 Task: Check the average views per listing of den in the last 1 year.
Action: Mouse moved to (973, 213)
Screenshot: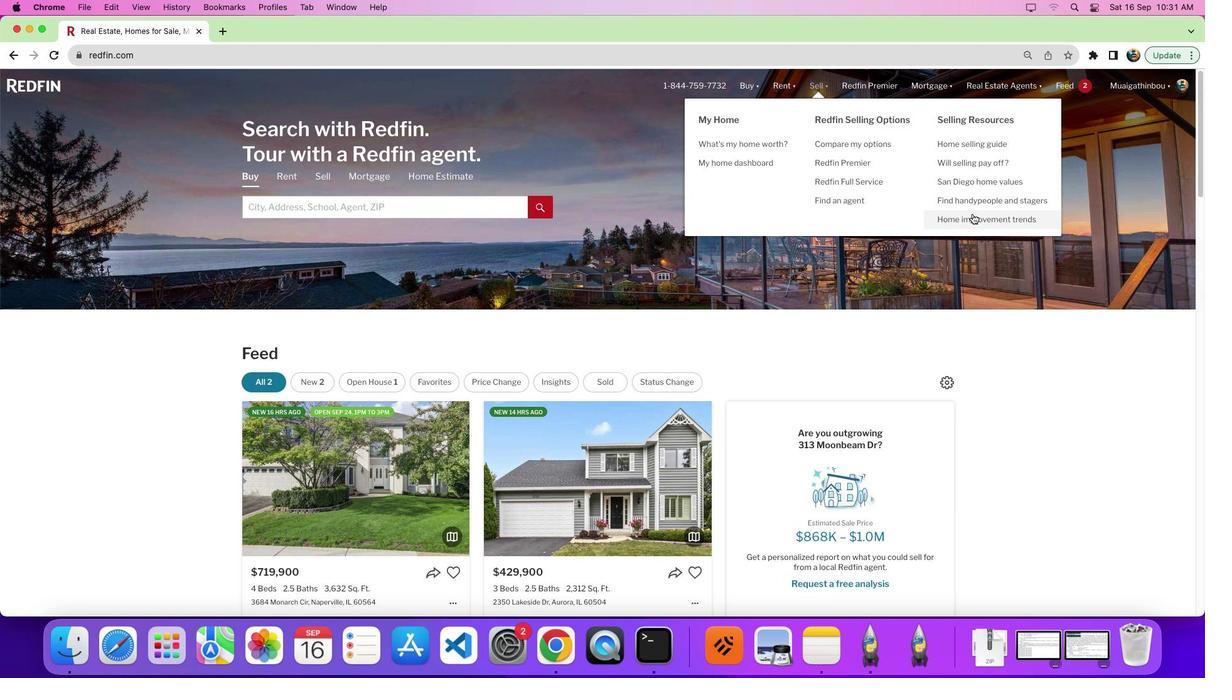 
Action: Mouse pressed left at (973, 213)
Screenshot: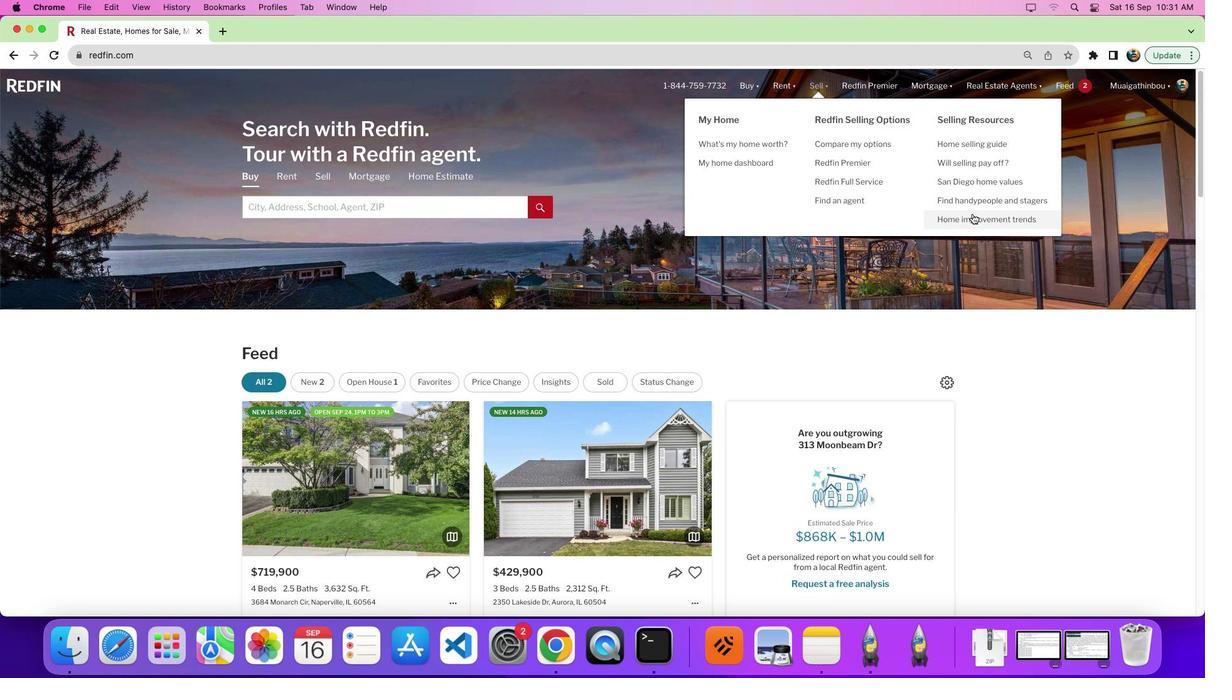 
Action: Mouse pressed left at (973, 213)
Screenshot: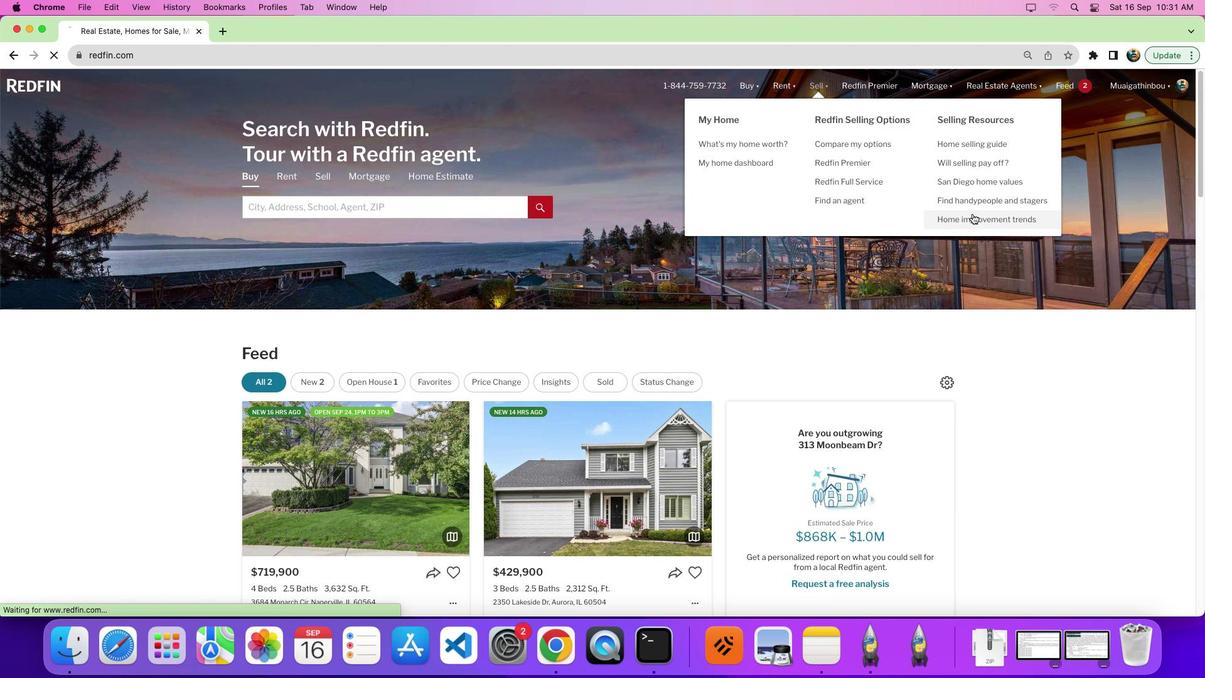 
Action: Mouse moved to (341, 234)
Screenshot: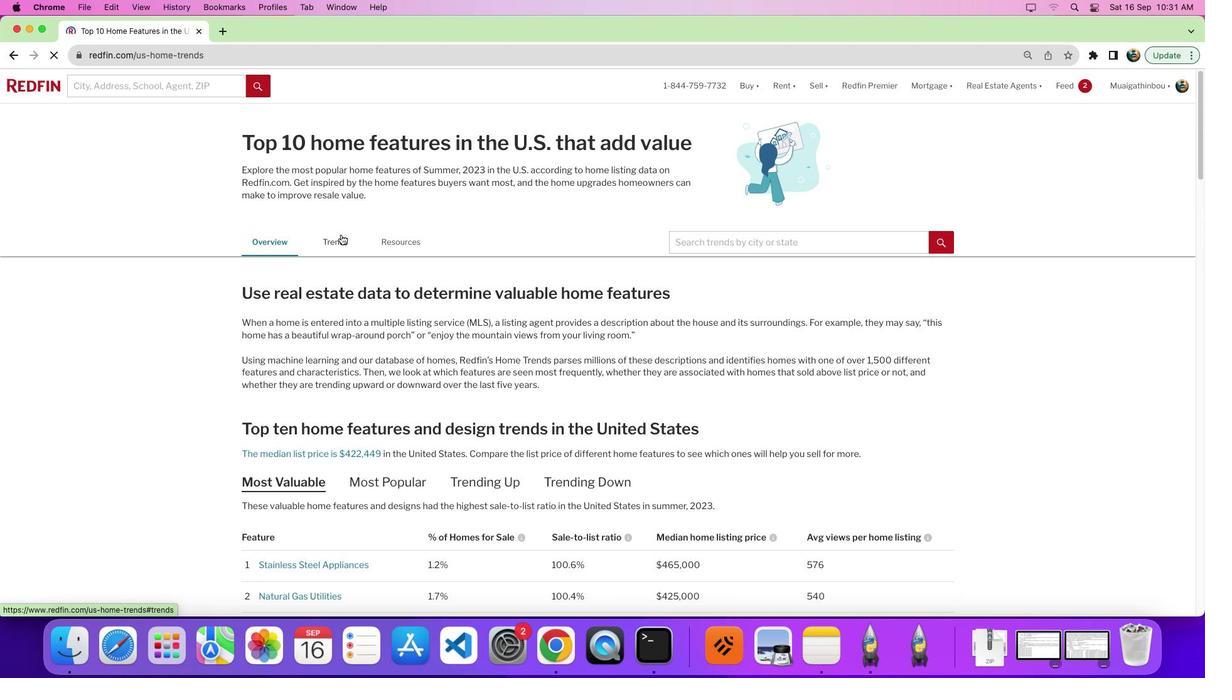 
Action: Mouse pressed left at (341, 234)
Screenshot: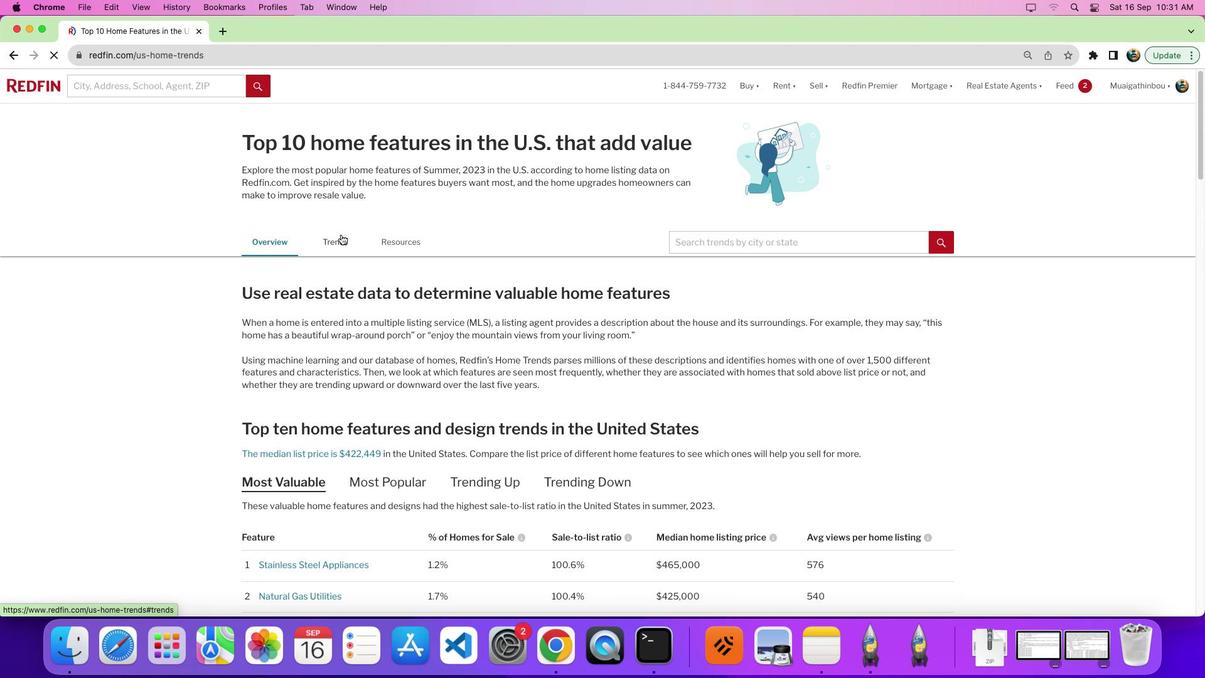 
Action: Mouse moved to (621, 297)
Screenshot: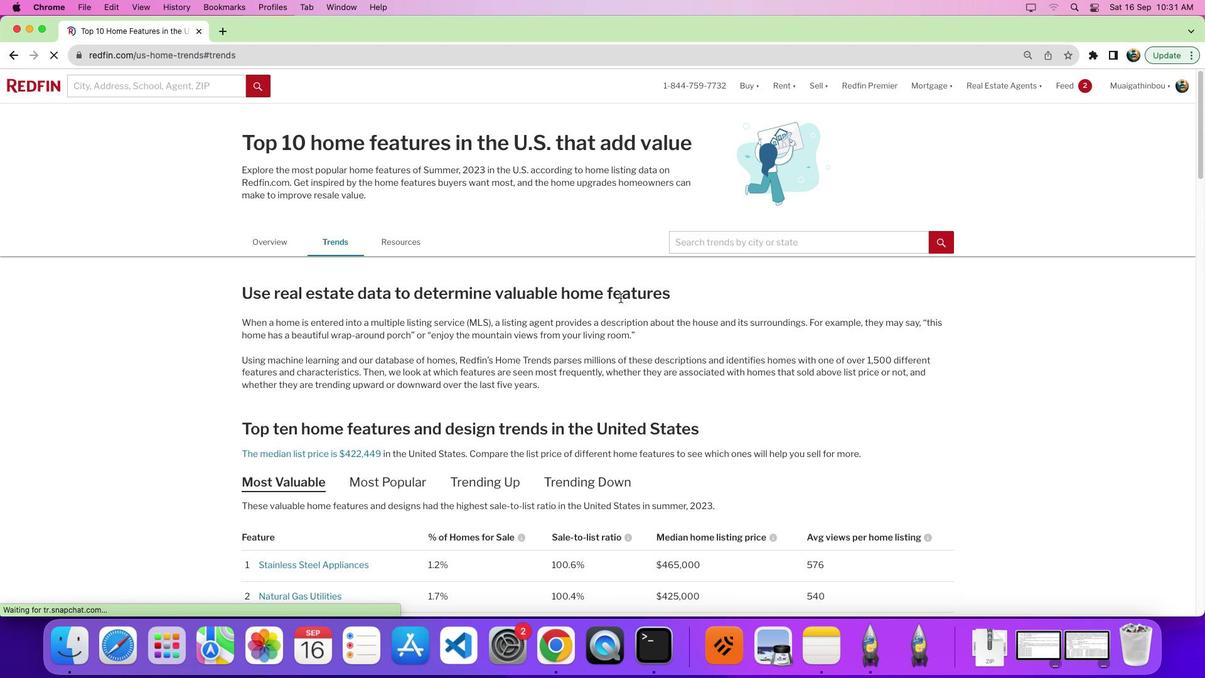 
Action: Mouse scrolled (621, 297) with delta (0, 0)
Screenshot: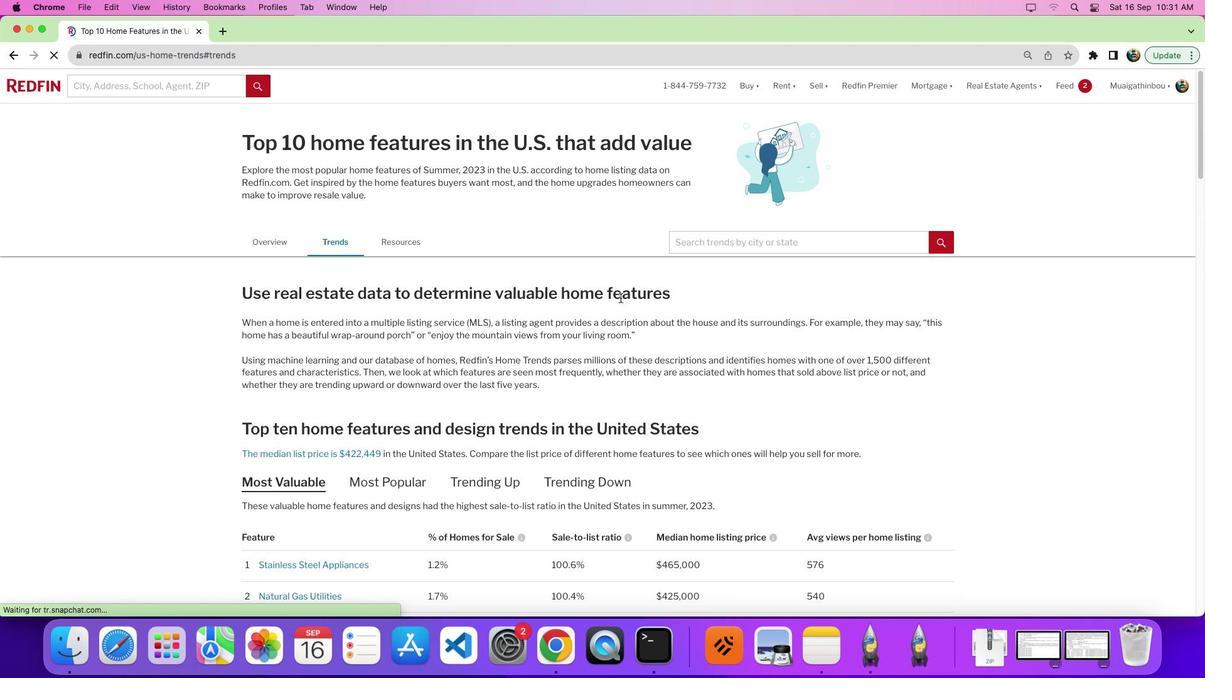
Action: Mouse scrolled (621, 297) with delta (0, 0)
Screenshot: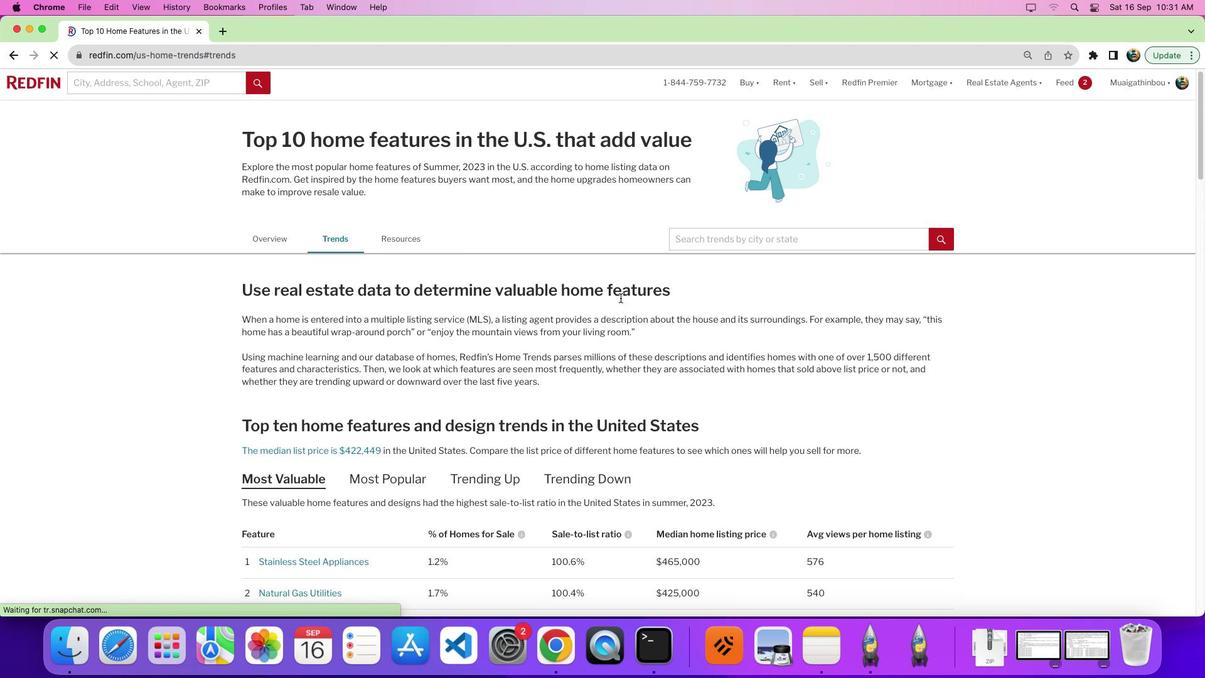 
Action: Mouse scrolled (621, 297) with delta (0, -2)
Screenshot: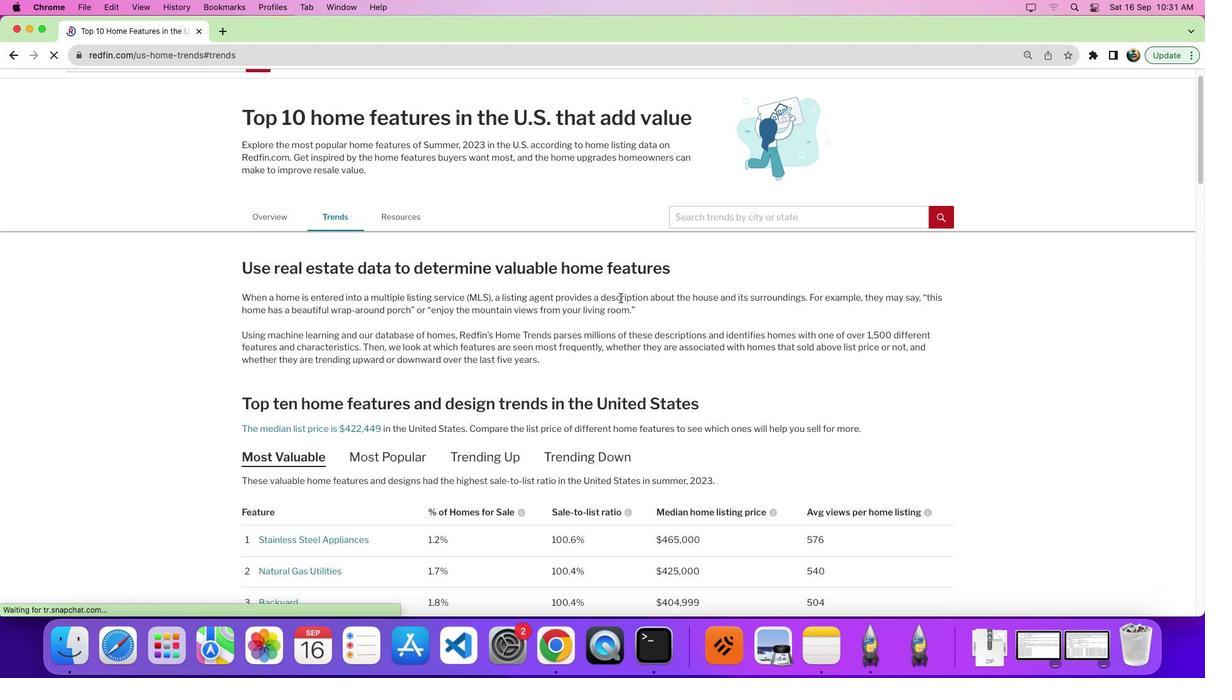 
Action: Mouse moved to (621, 298)
Screenshot: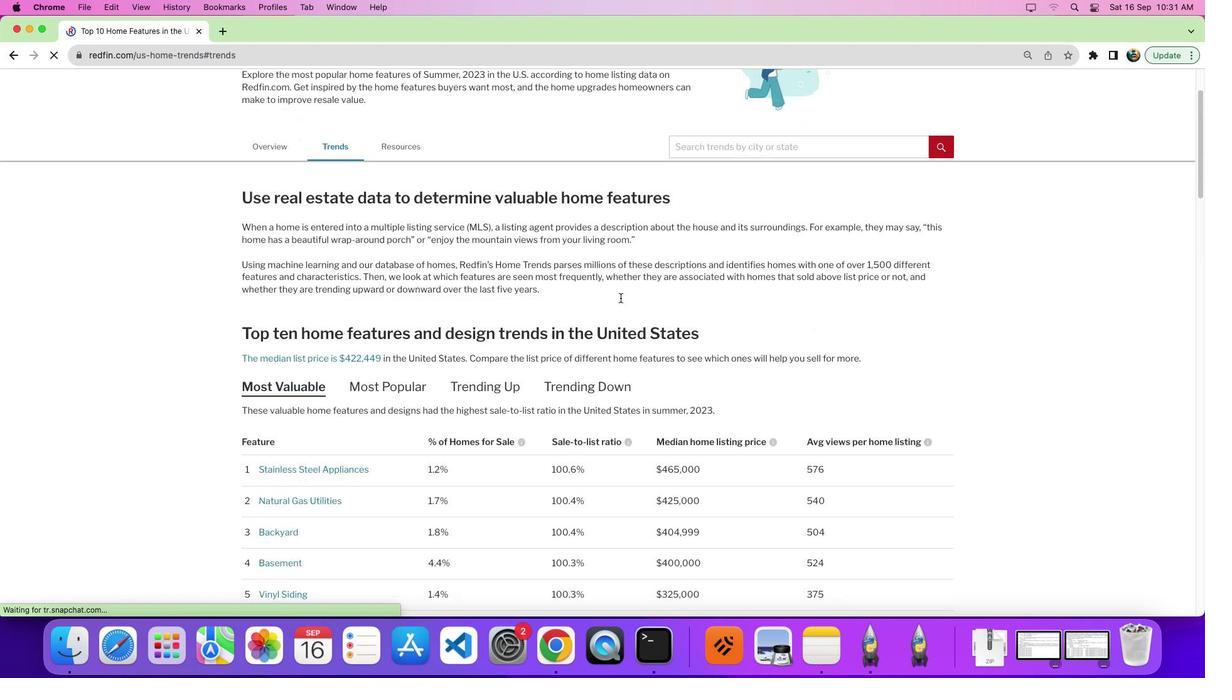 
Action: Mouse scrolled (621, 298) with delta (0, 0)
Screenshot: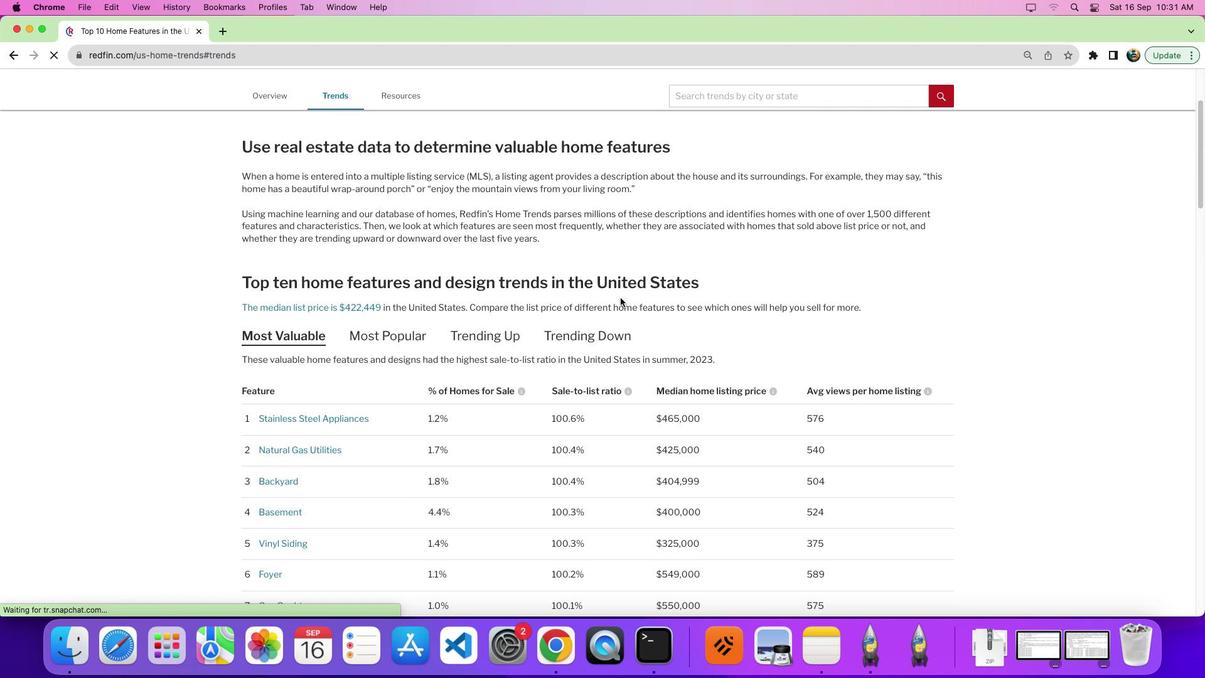 
Action: Mouse scrolled (621, 298) with delta (0, 0)
Screenshot: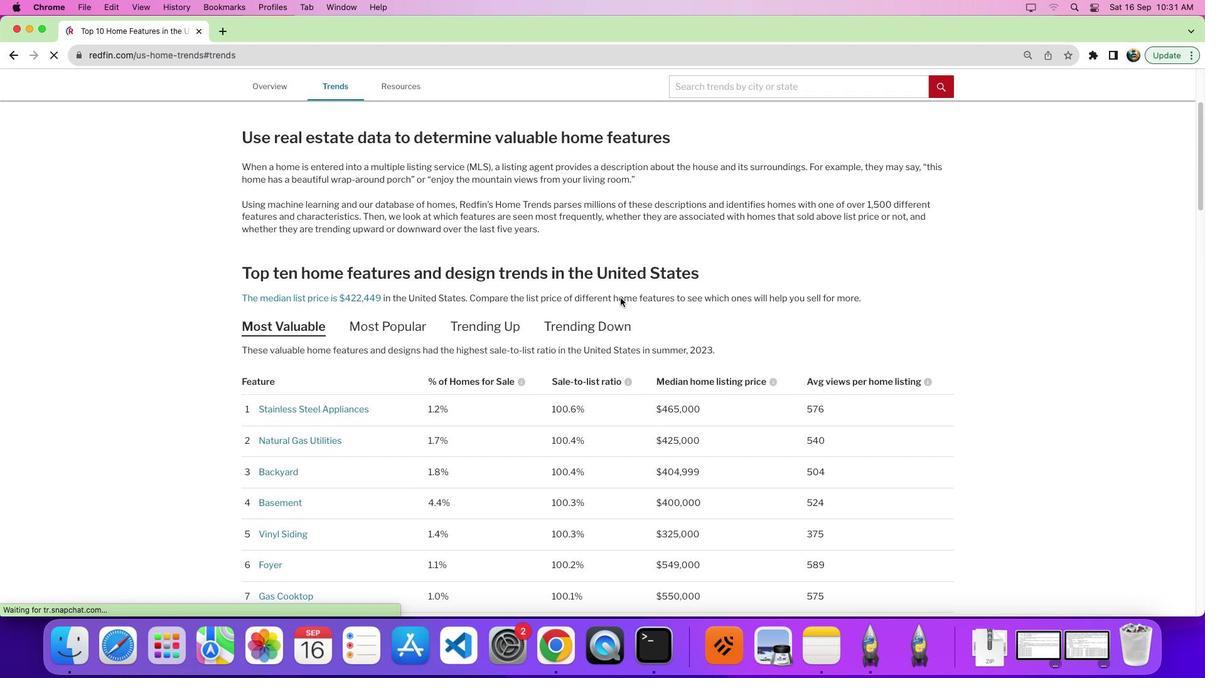 
Action: Mouse scrolled (621, 298) with delta (0, -4)
Screenshot: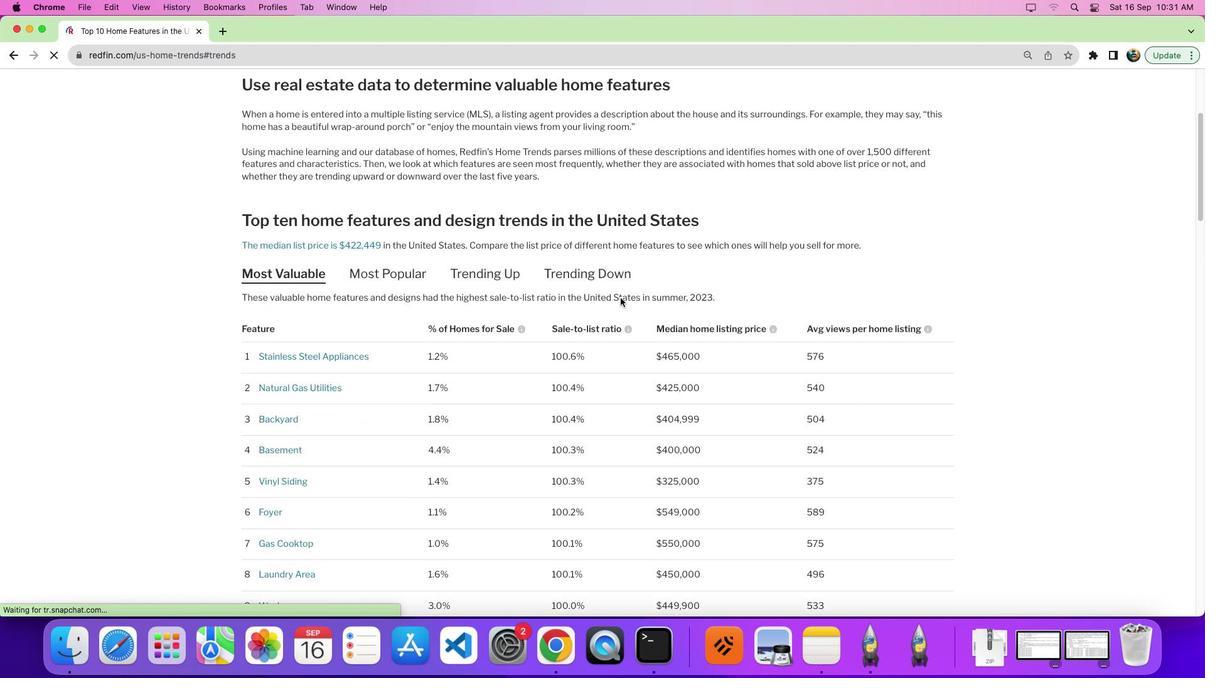 
Action: Mouse scrolled (621, 298) with delta (0, 0)
Screenshot: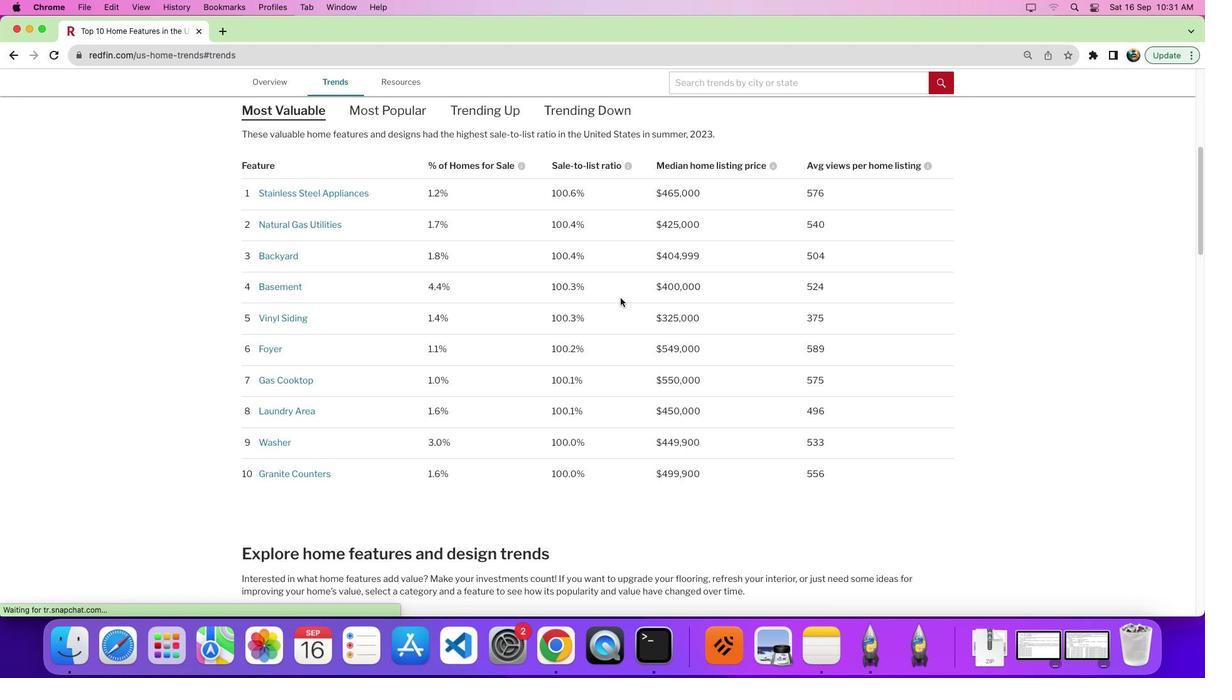 
Action: Mouse scrolled (621, 298) with delta (0, 0)
Screenshot: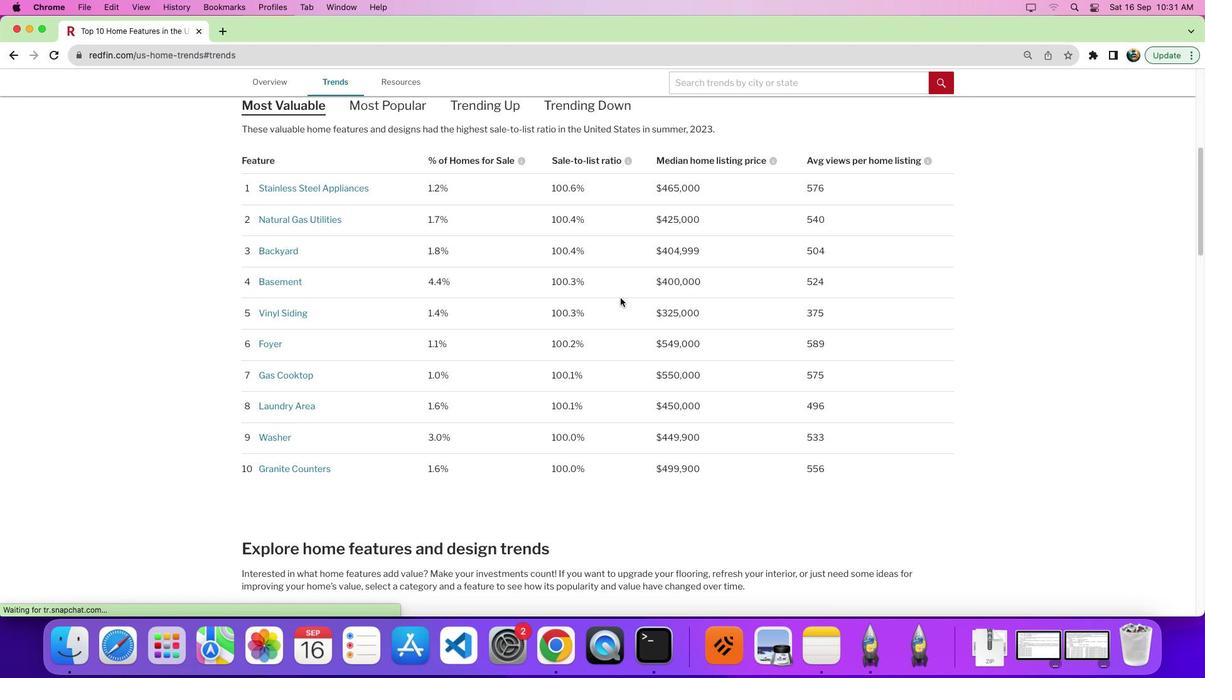 
Action: Mouse scrolled (621, 298) with delta (0, -1)
Screenshot: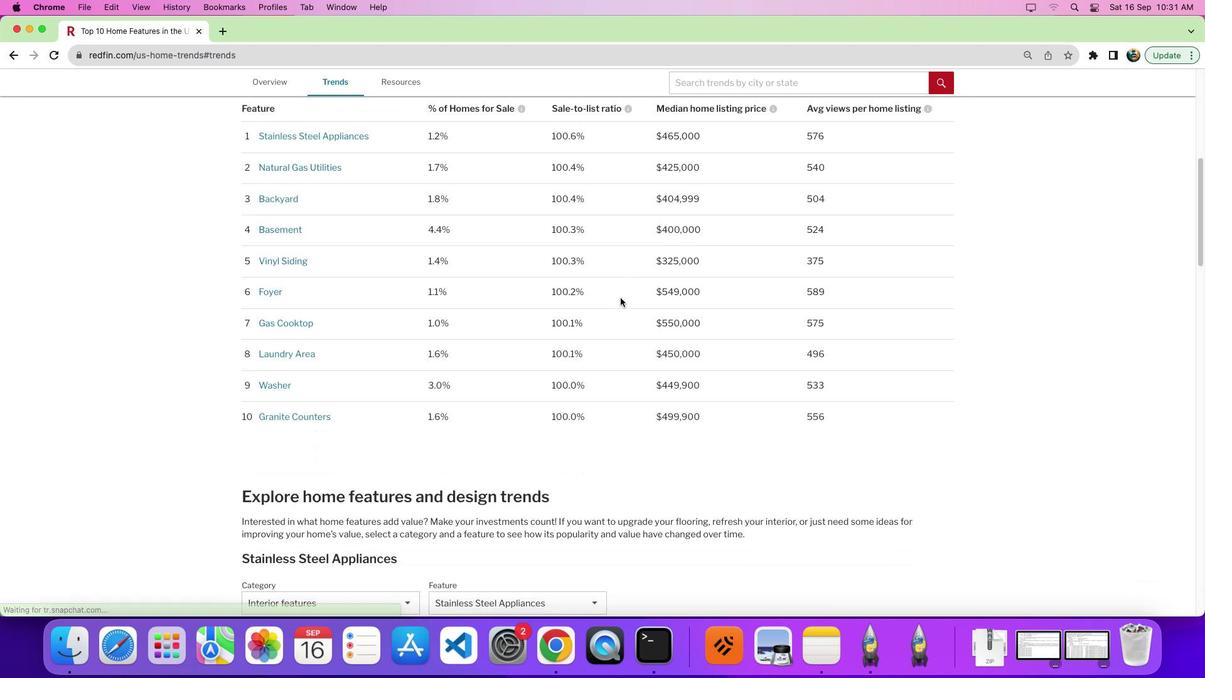 
Action: Mouse scrolled (621, 298) with delta (0, 0)
Screenshot: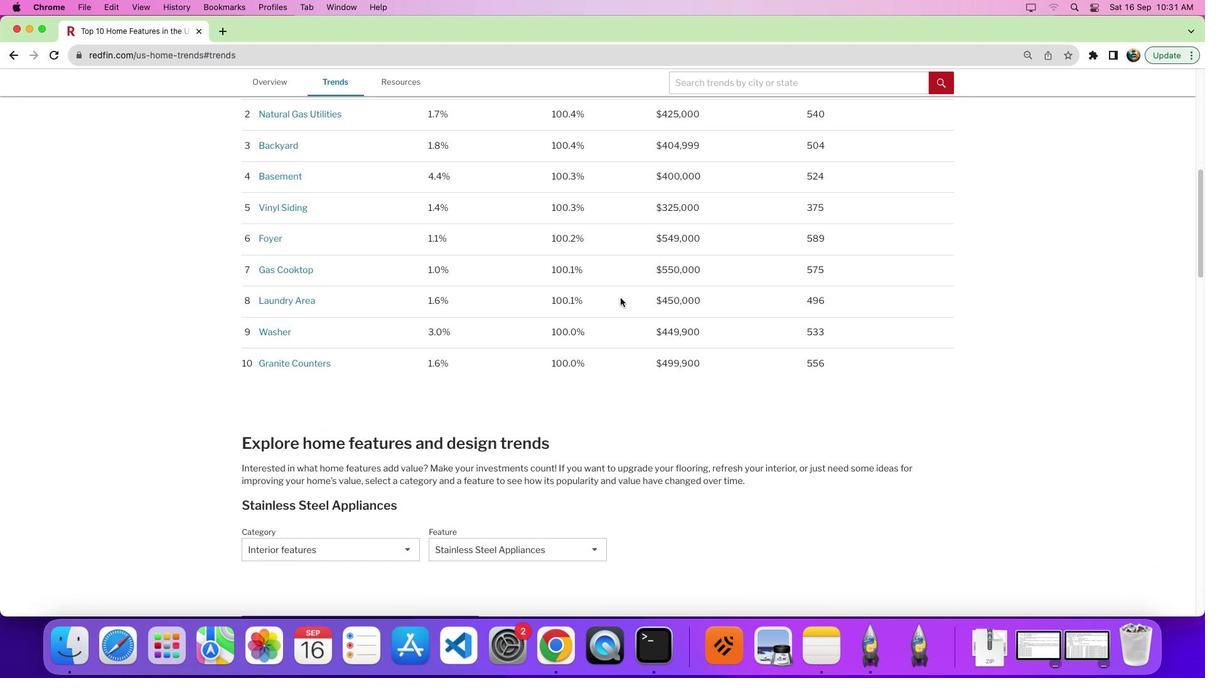 
Action: Mouse scrolled (621, 298) with delta (0, 0)
Screenshot: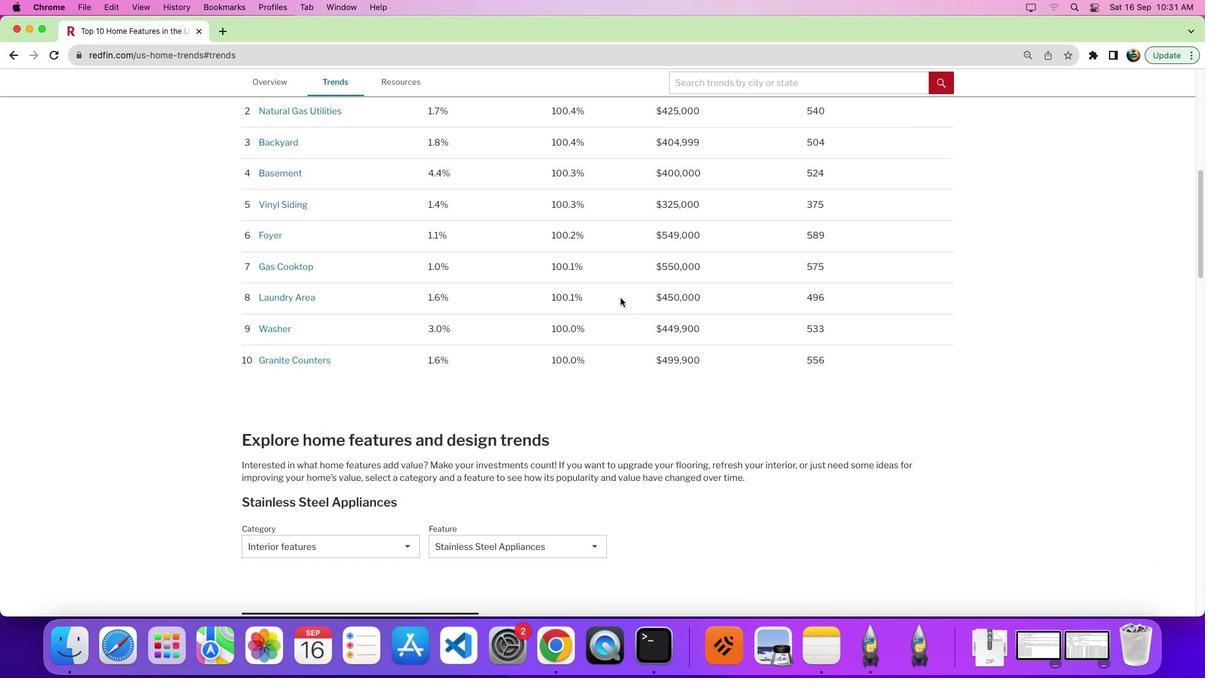 
Action: Mouse scrolled (621, 298) with delta (0, -2)
Screenshot: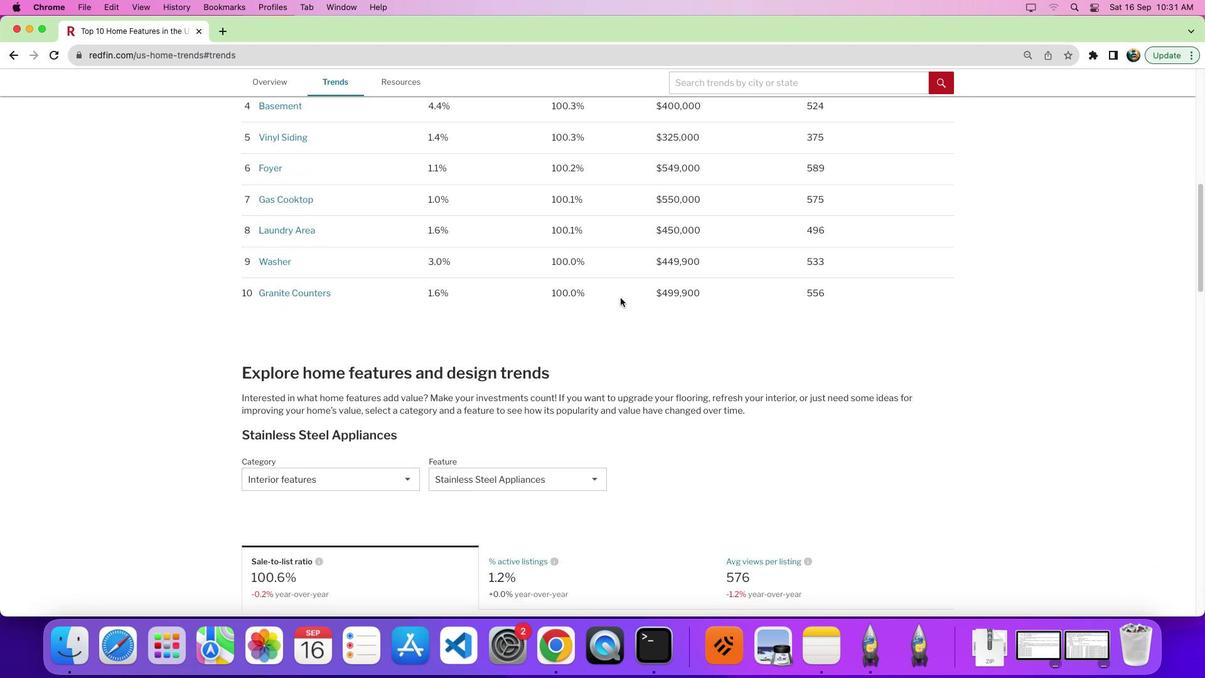 
Action: Mouse moved to (513, 394)
Screenshot: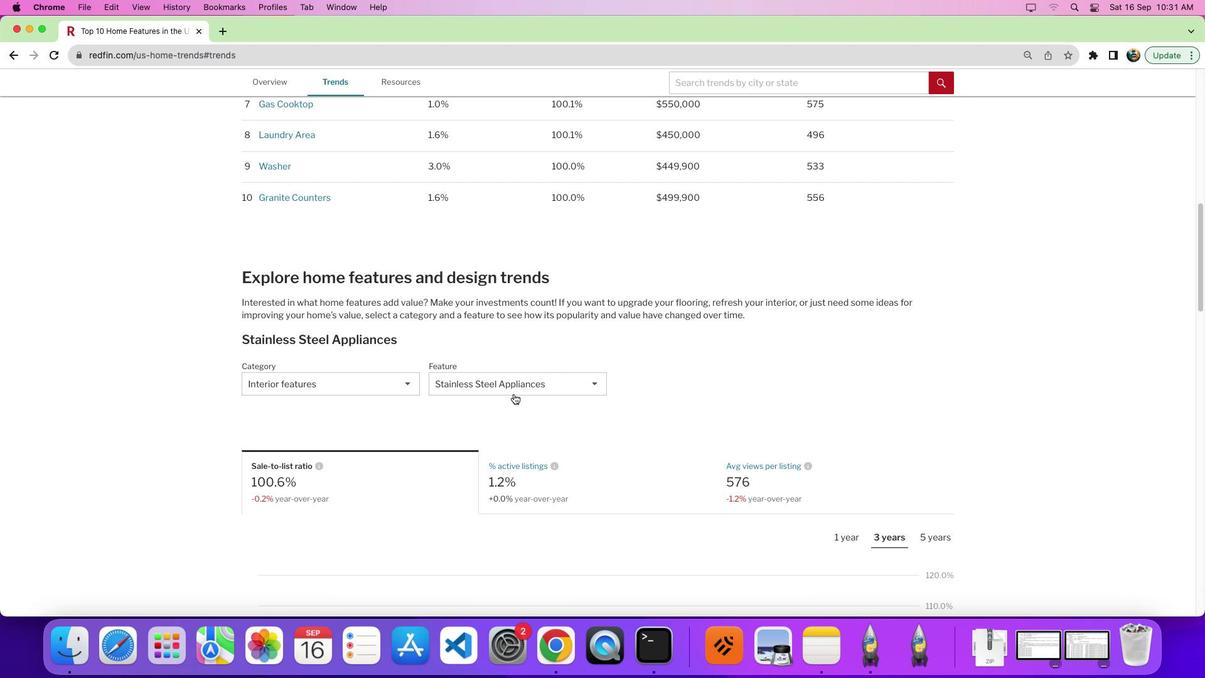 
Action: Mouse pressed left at (513, 394)
Screenshot: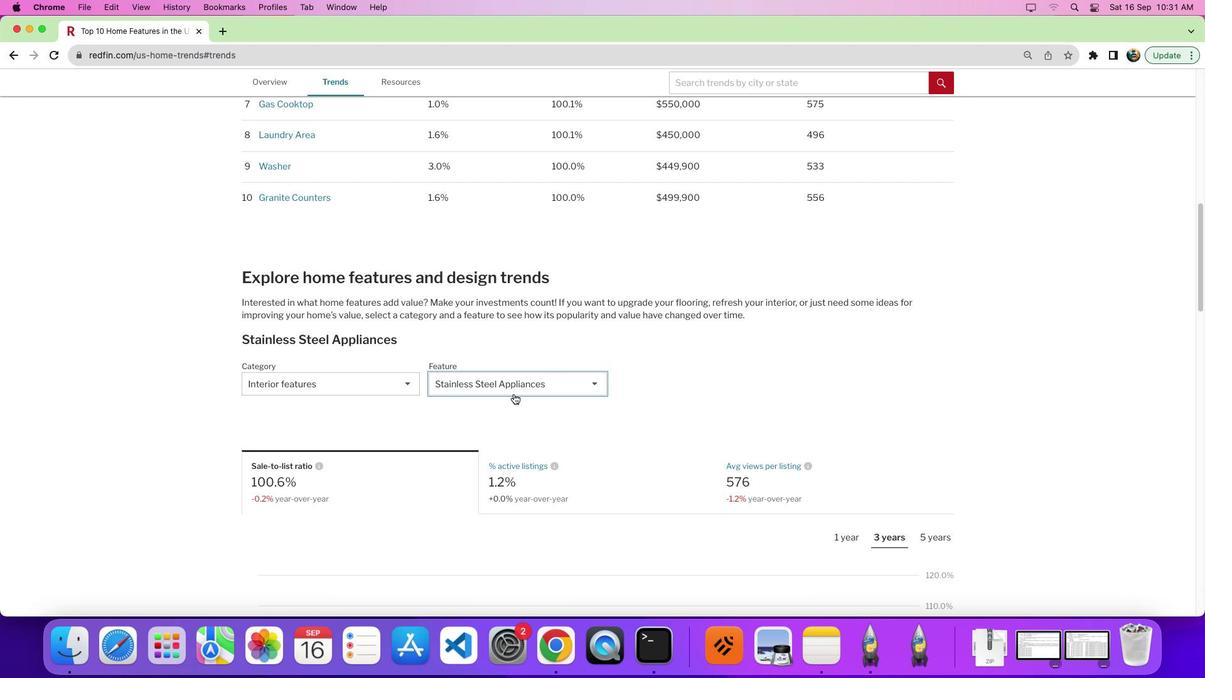 
Action: Mouse moved to (486, 482)
Screenshot: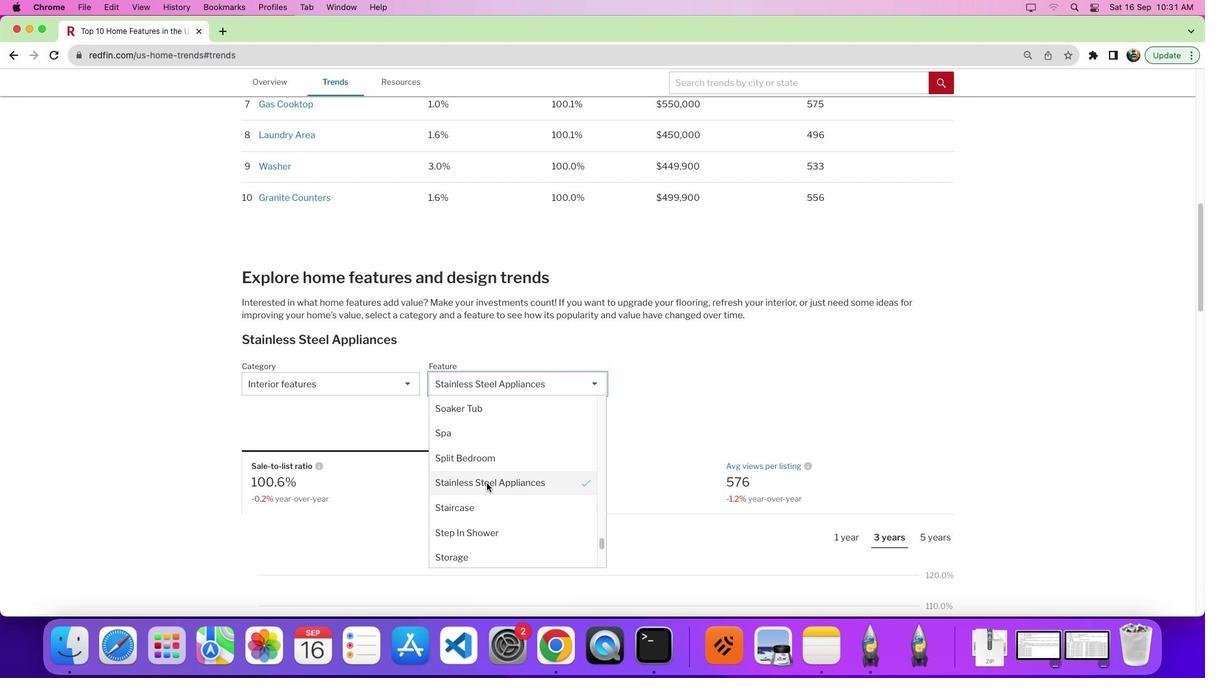 
Action: Mouse scrolled (486, 482) with delta (0, 0)
Screenshot: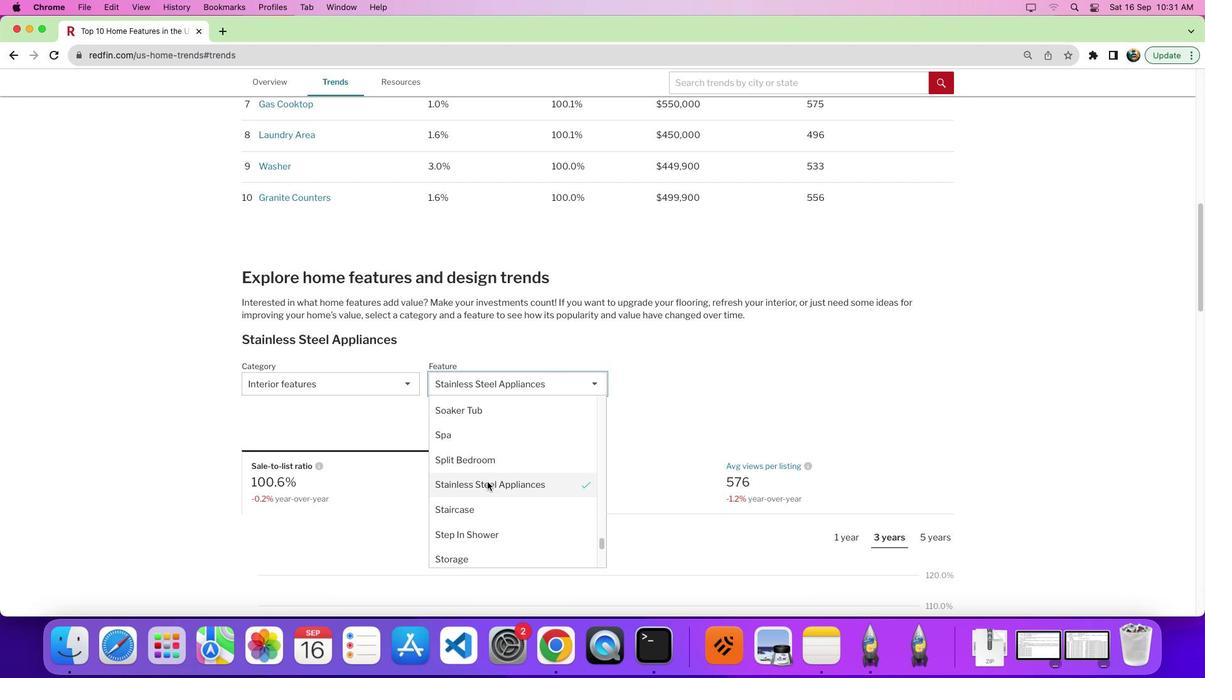 
Action: Mouse scrolled (486, 482) with delta (0, 0)
Screenshot: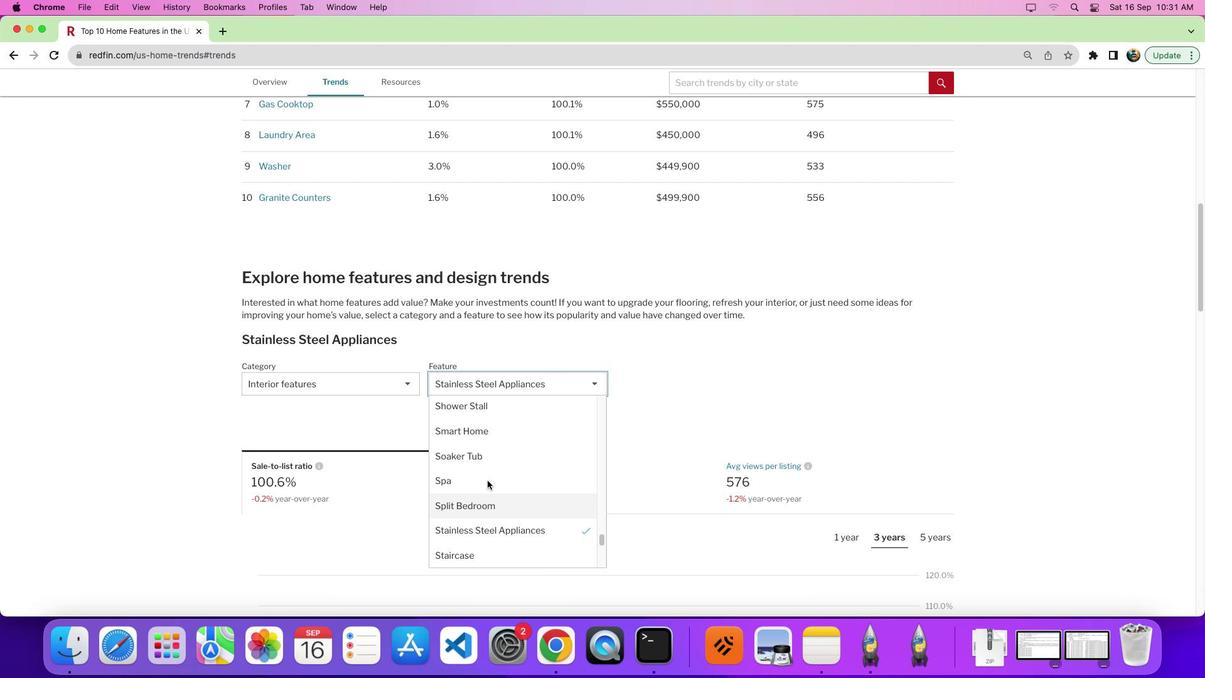 
Action: Mouse moved to (487, 482)
Screenshot: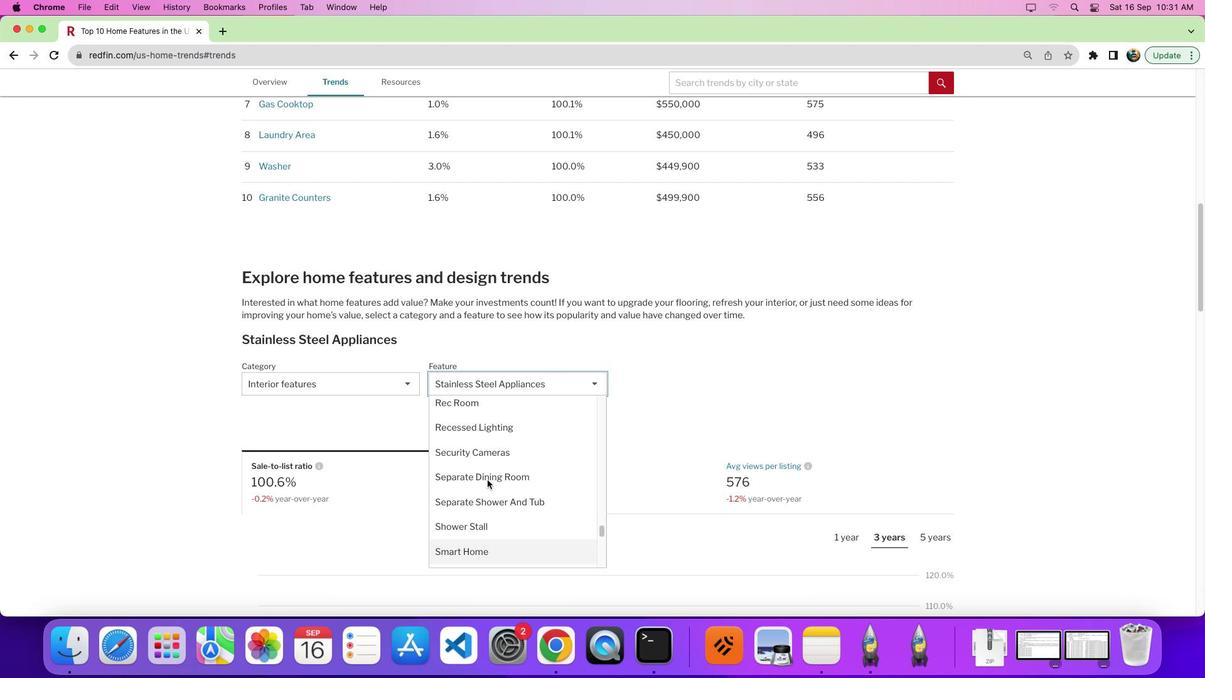 
Action: Mouse scrolled (487, 482) with delta (0, 5)
Screenshot: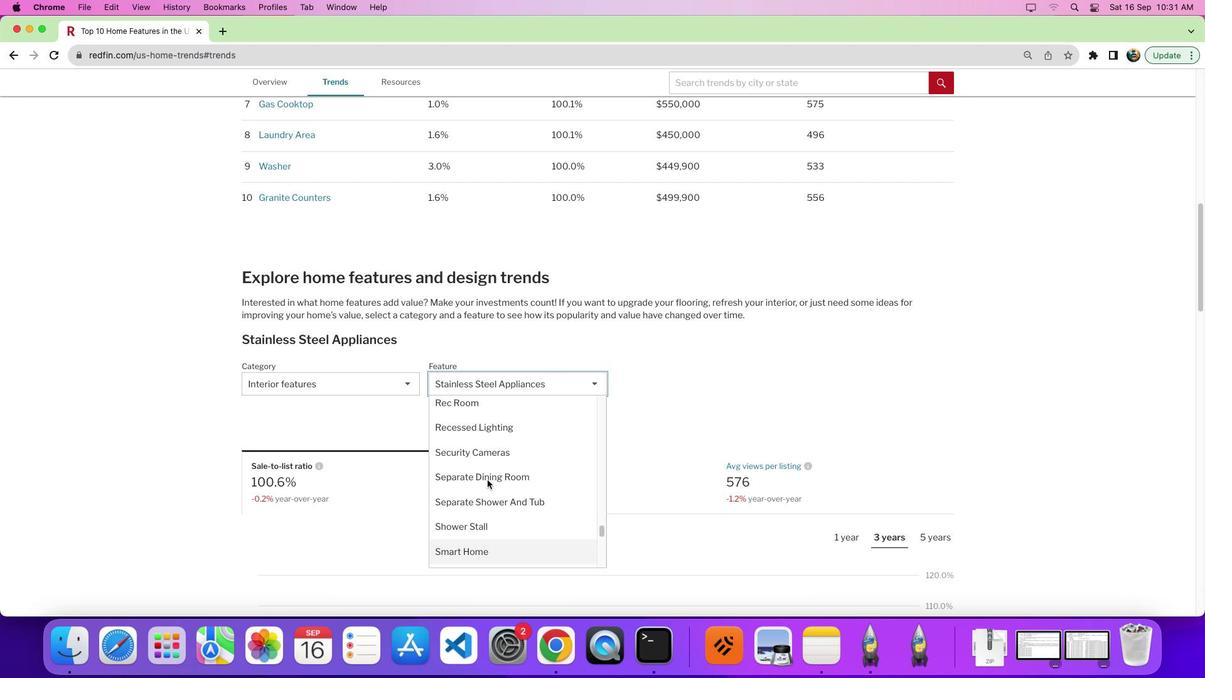 
Action: Mouse moved to (487, 480)
Screenshot: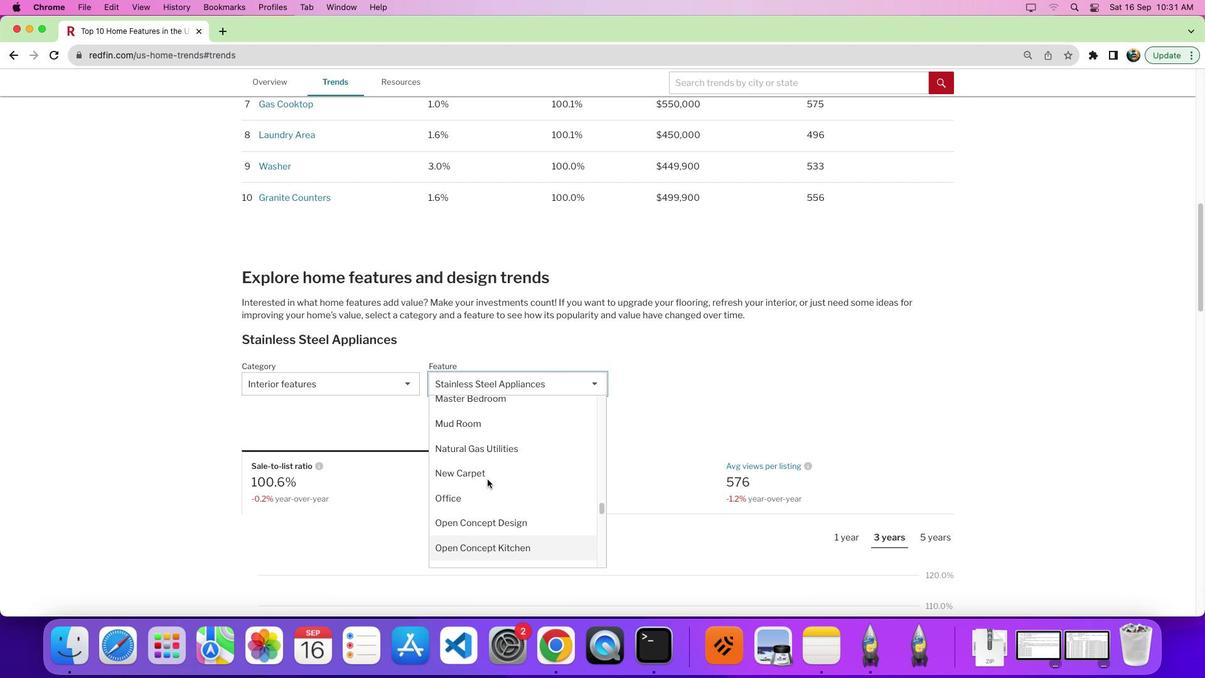 
Action: Mouse scrolled (487, 480) with delta (0, 6)
Screenshot: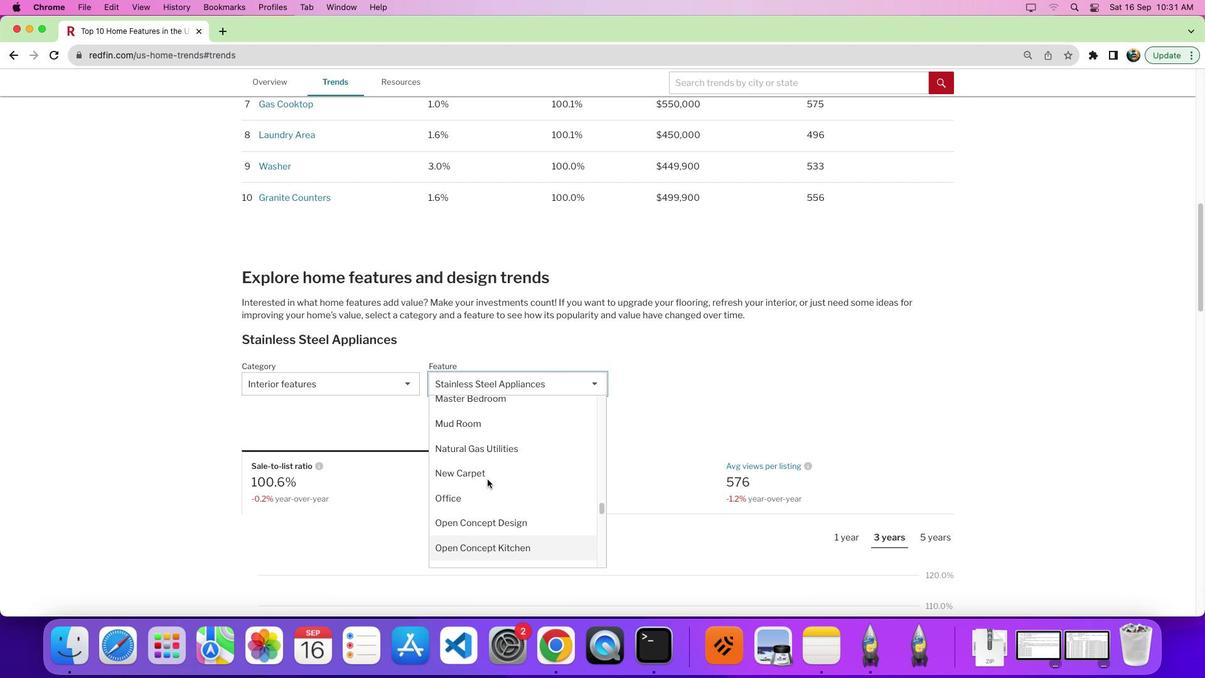 
Action: Mouse moved to (487, 479)
Screenshot: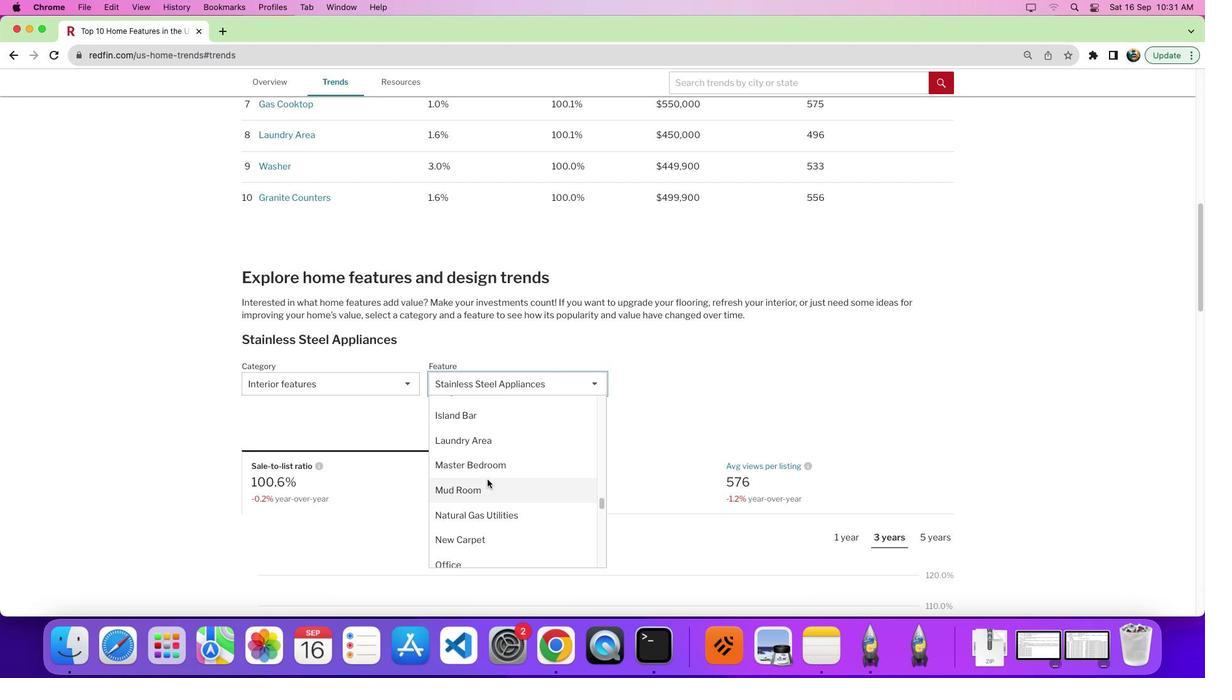 
Action: Mouse scrolled (487, 479) with delta (0, 0)
Screenshot: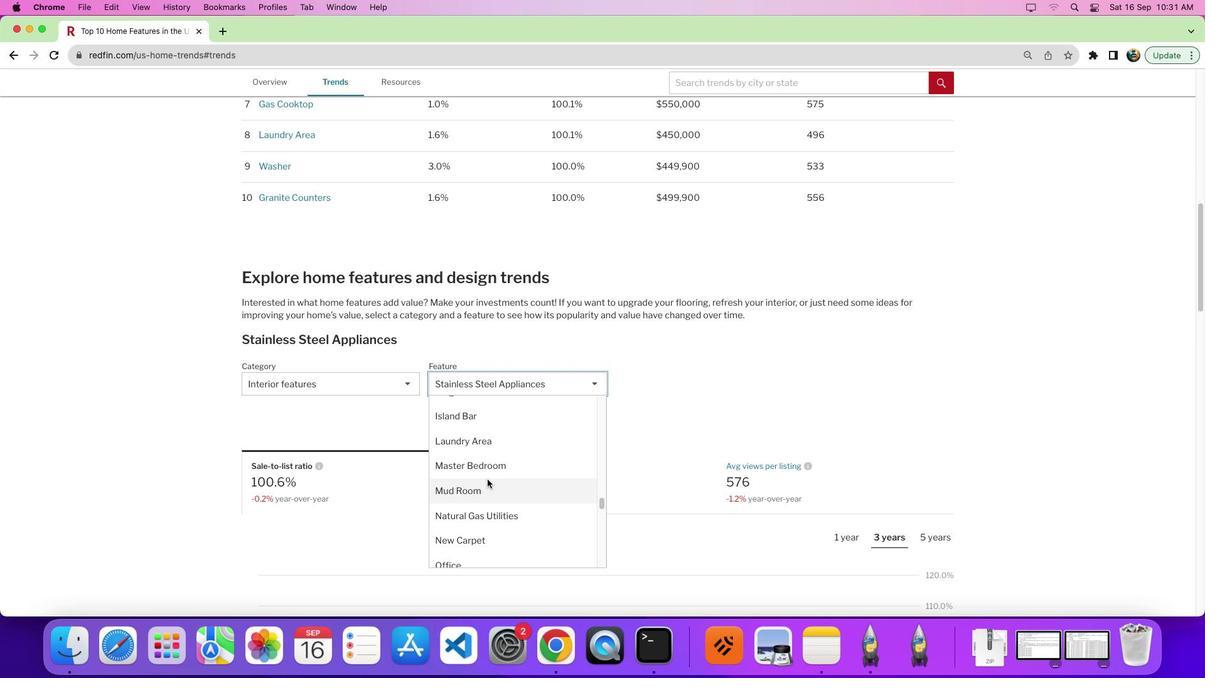 
Action: Mouse scrolled (487, 479) with delta (0, 0)
Screenshot: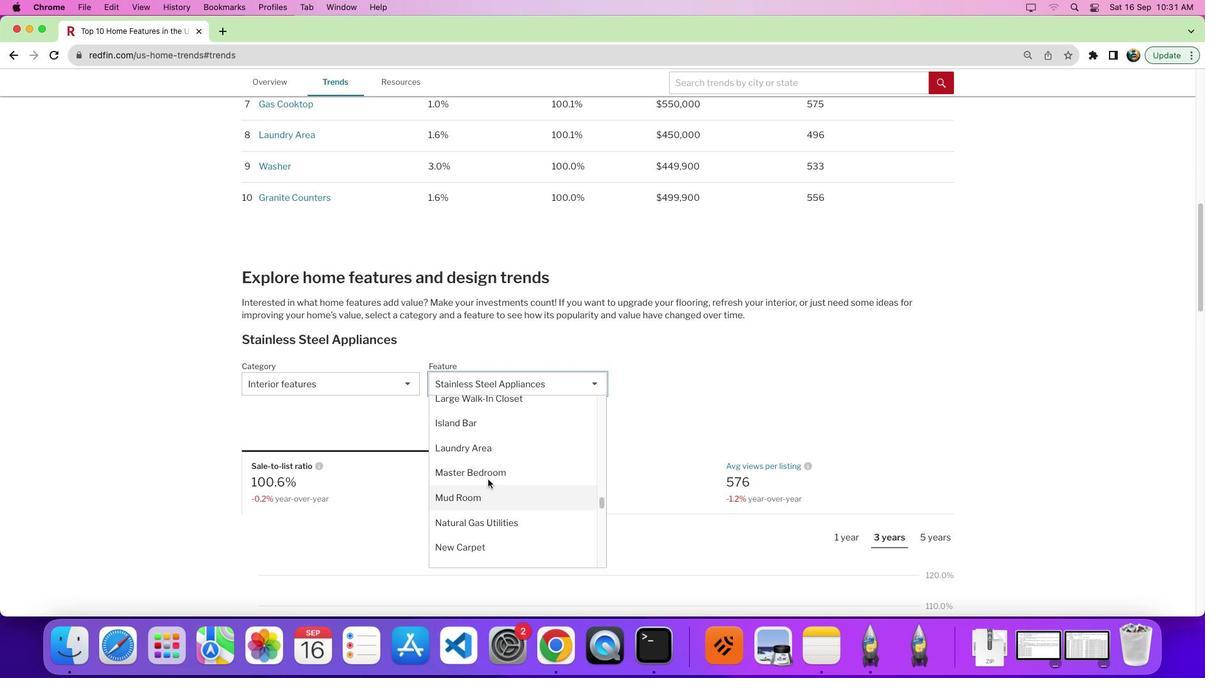 
Action: Mouse moved to (488, 478)
Screenshot: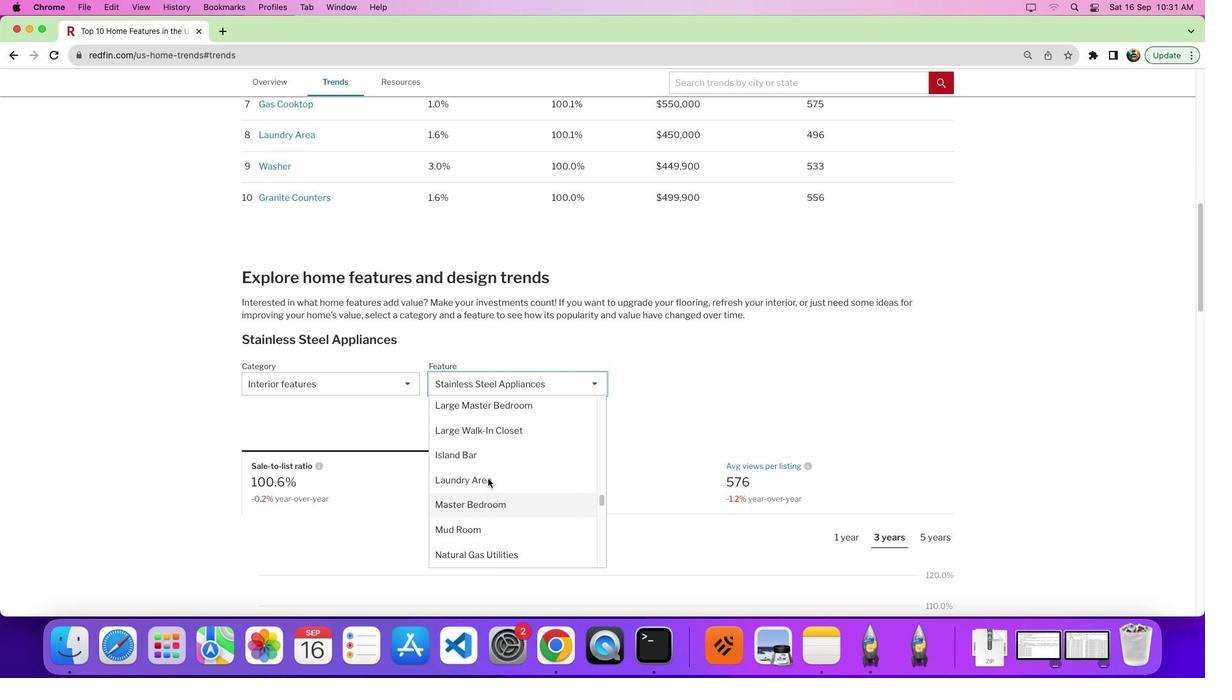 
Action: Mouse scrolled (488, 478) with delta (0, 0)
Screenshot: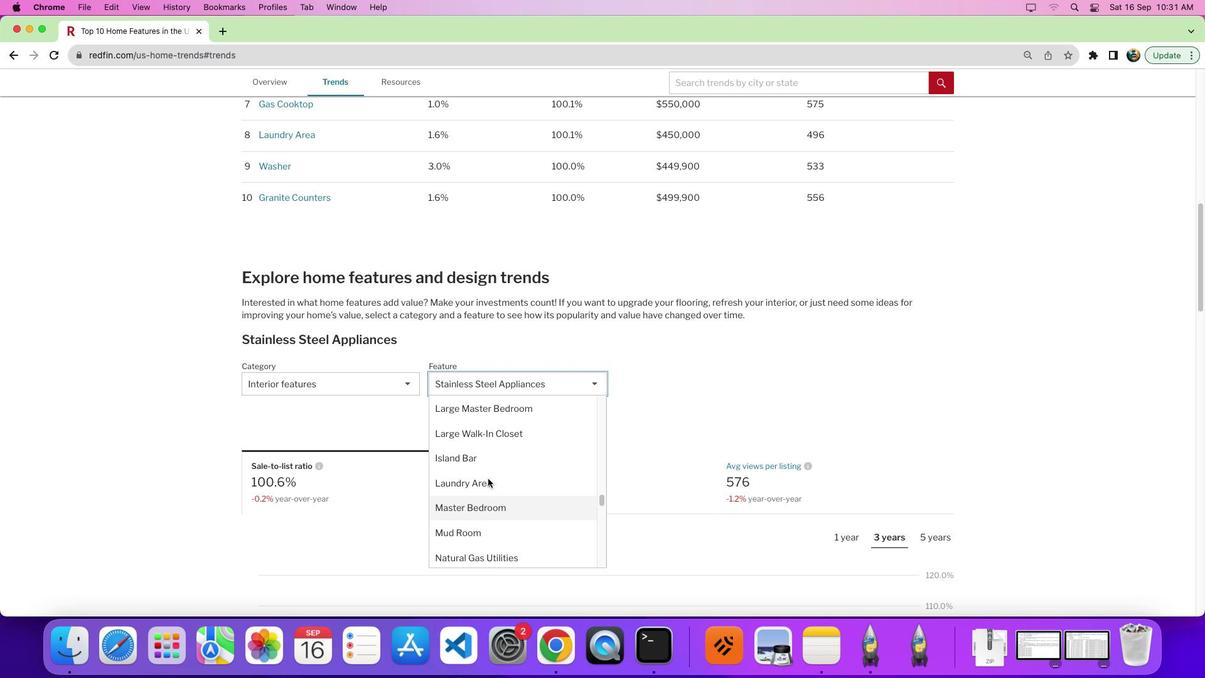 
Action: Mouse scrolled (488, 478) with delta (0, 0)
Screenshot: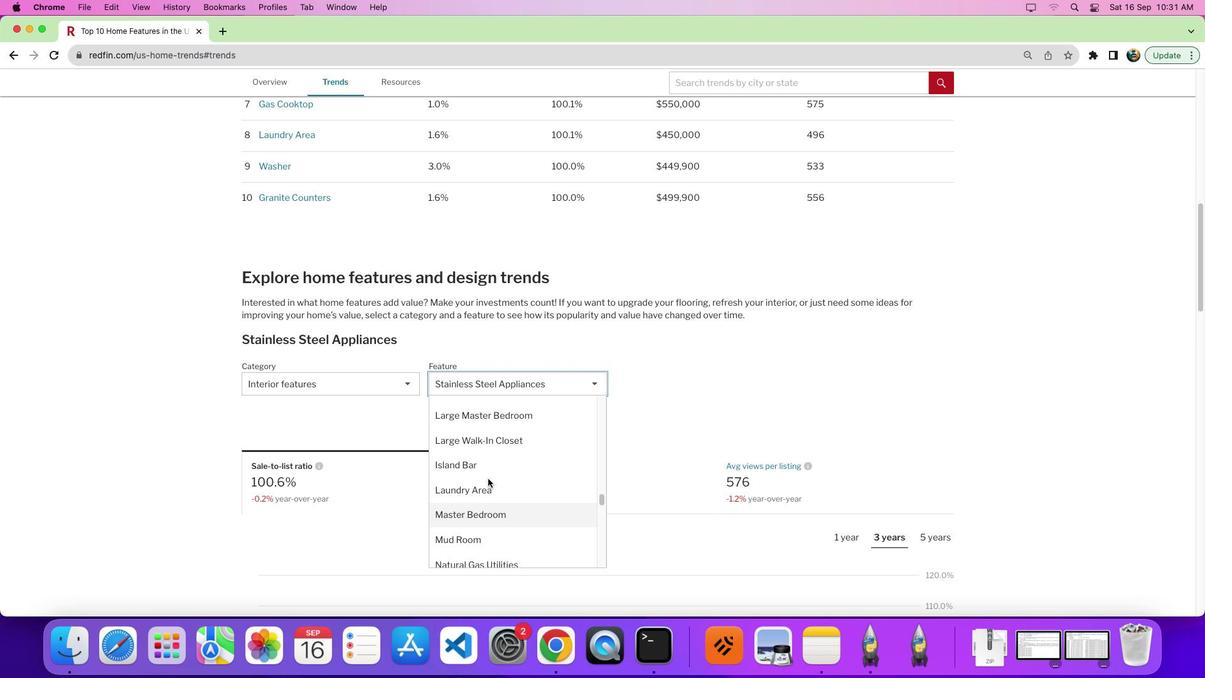 
Action: Mouse moved to (488, 478)
Screenshot: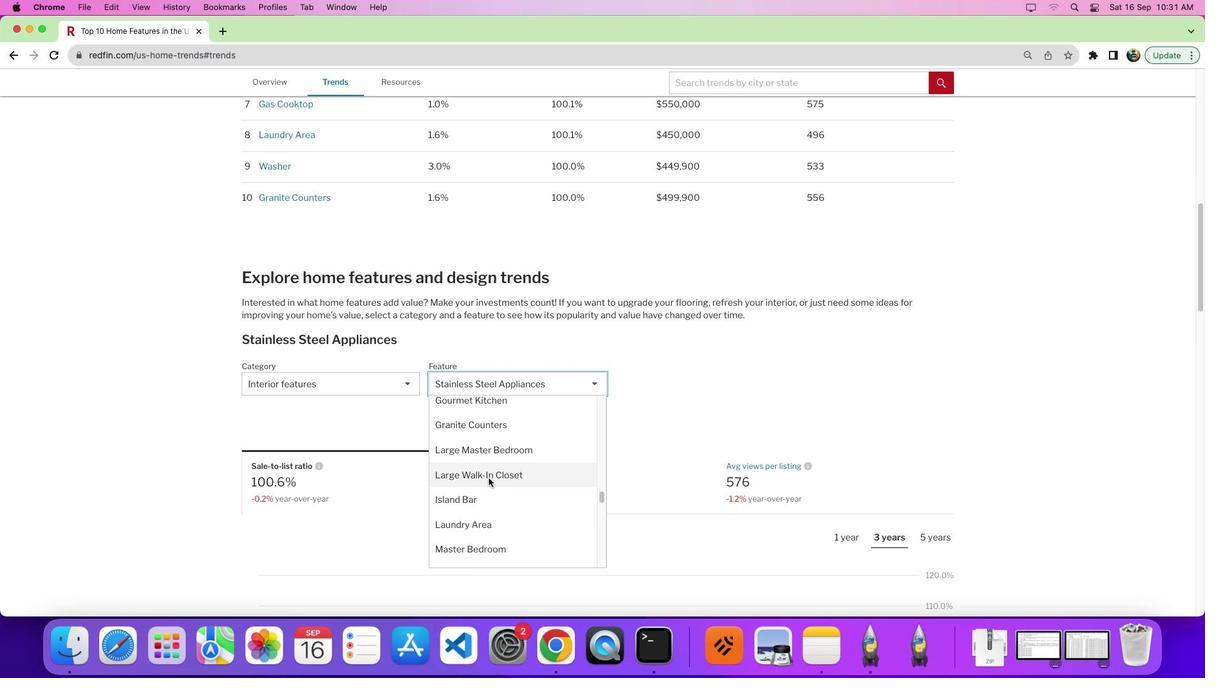 
Action: Mouse scrolled (488, 478) with delta (0, 0)
Screenshot: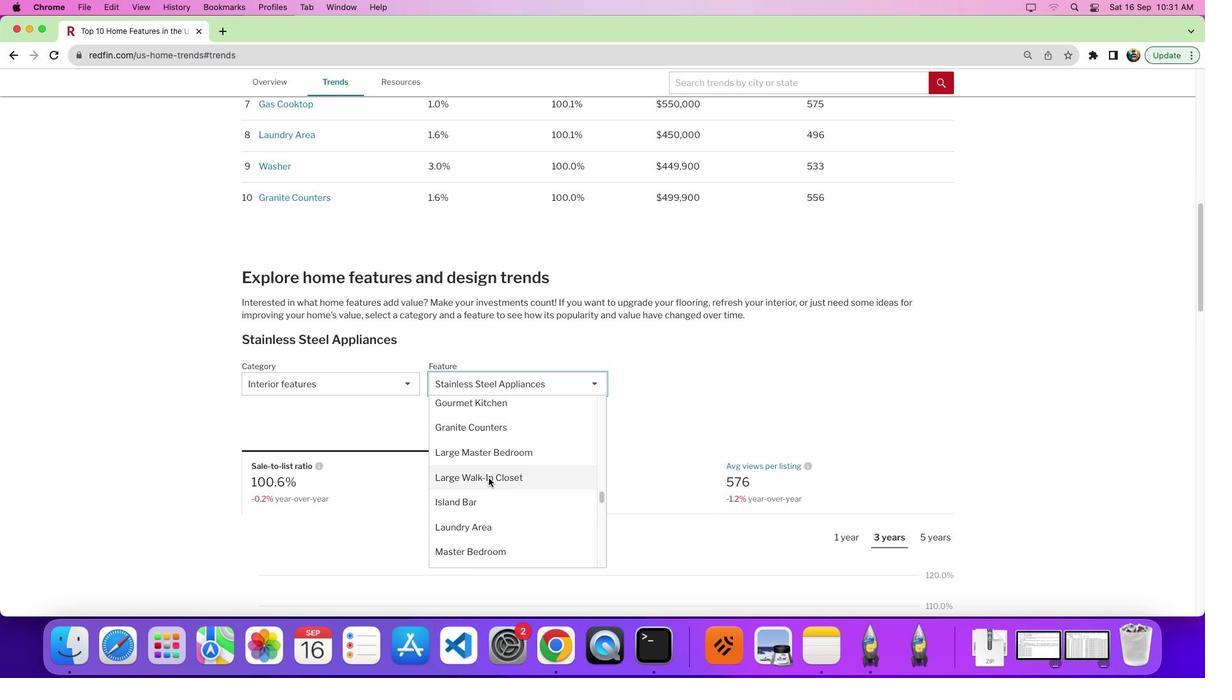 
Action: Mouse scrolled (488, 478) with delta (0, 0)
Screenshot: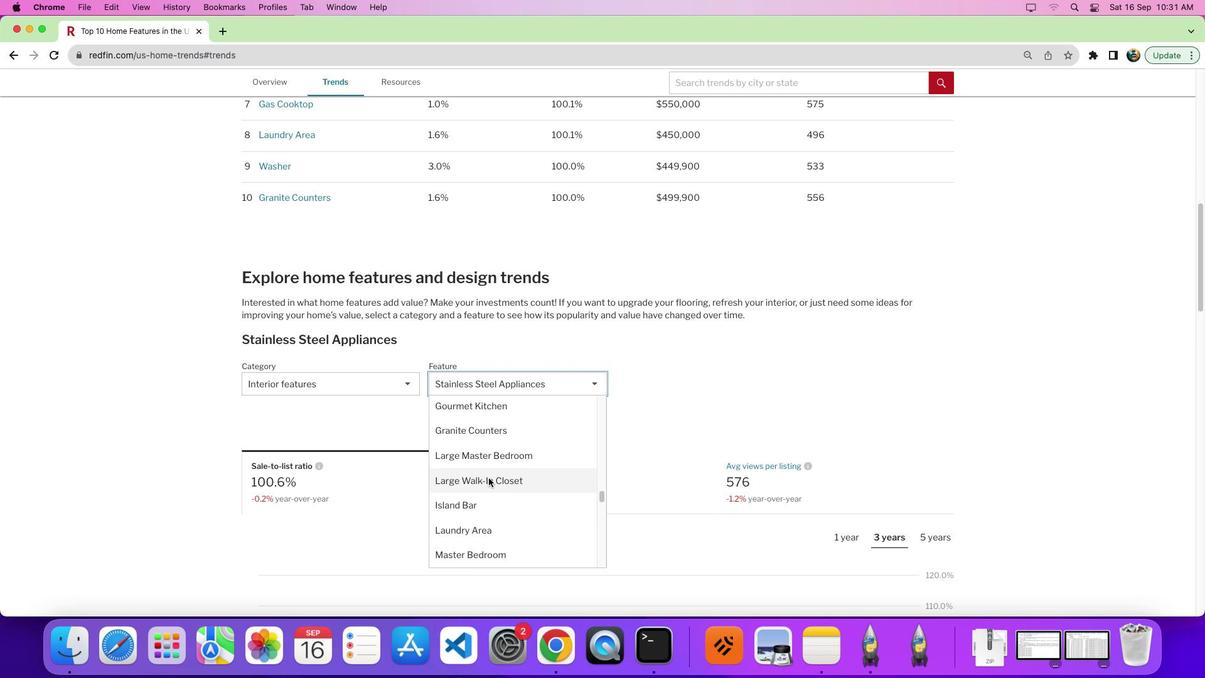 
Action: Mouse scrolled (488, 478) with delta (0, 0)
Screenshot: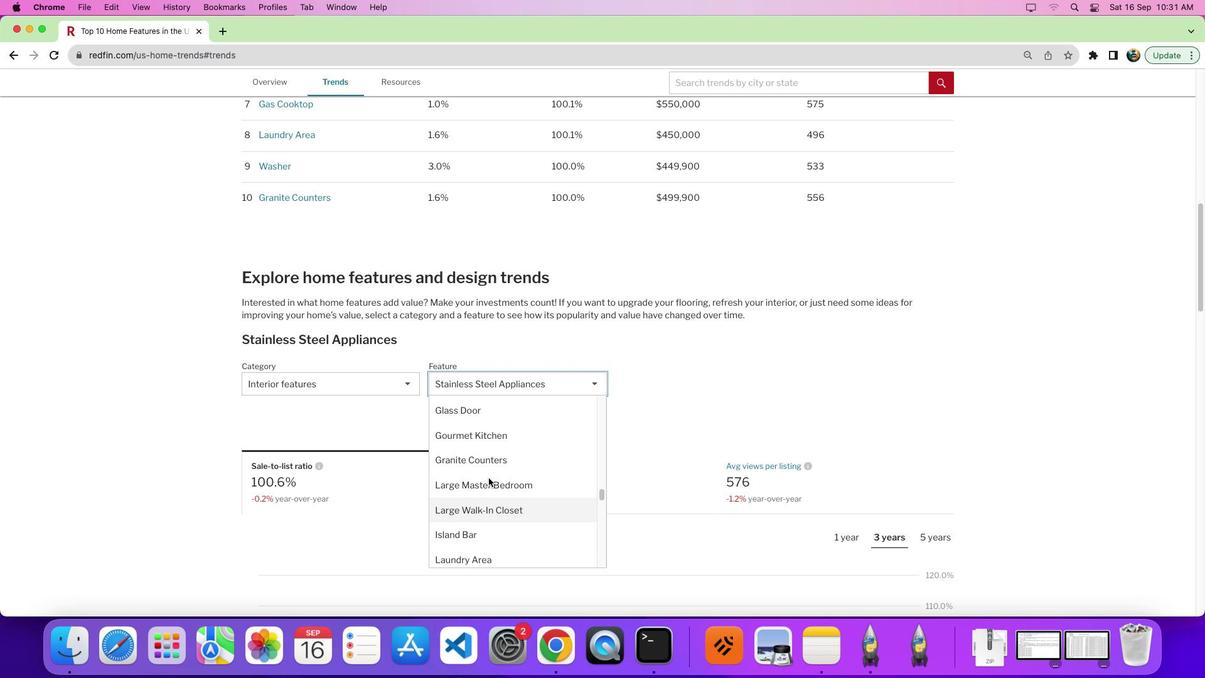 
Action: Mouse scrolled (488, 478) with delta (0, 0)
Screenshot: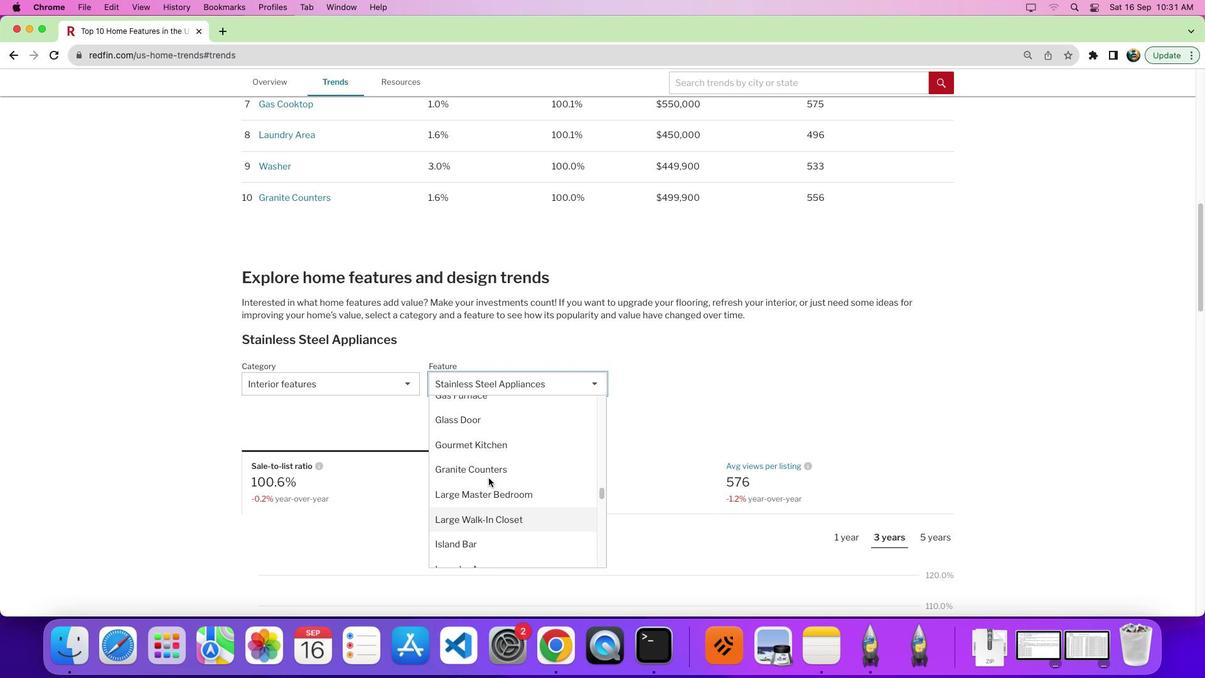 
Action: Mouse scrolled (488, 478) with delta (0, 4)
Screenshot: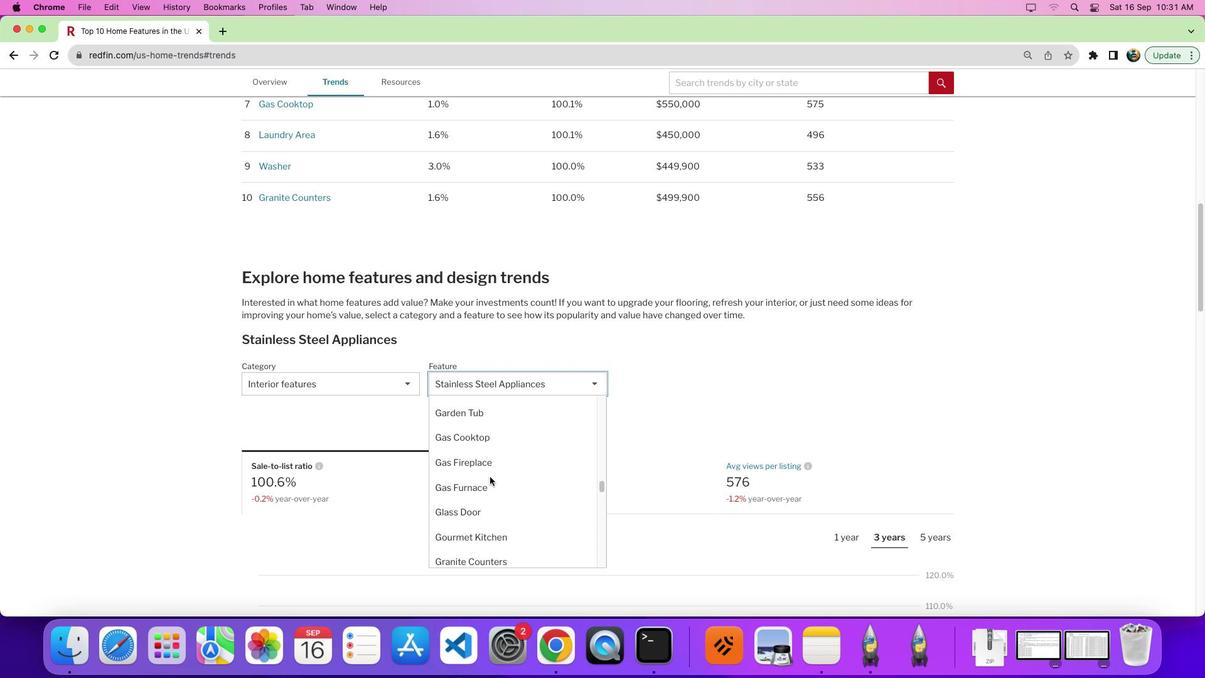 
Action: Mouse moved to (490, 476)
Screenshot: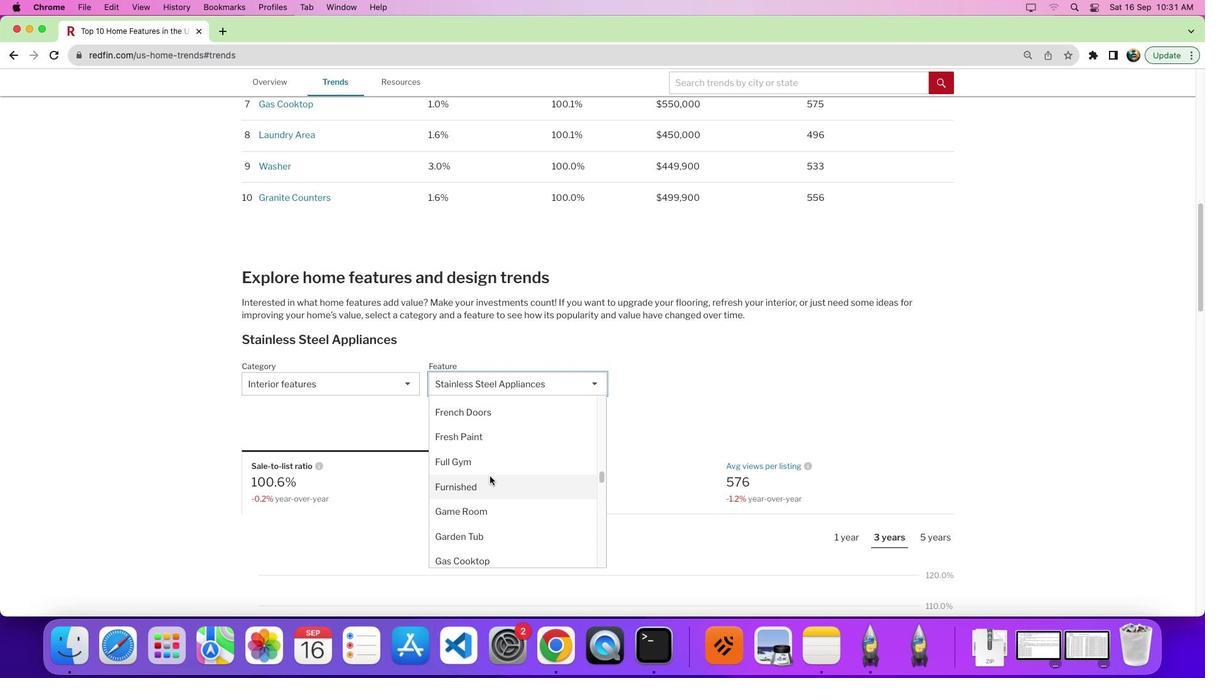 
Action: Mouse scrolled (490, 476) with delta (0, 0)
Screenshot: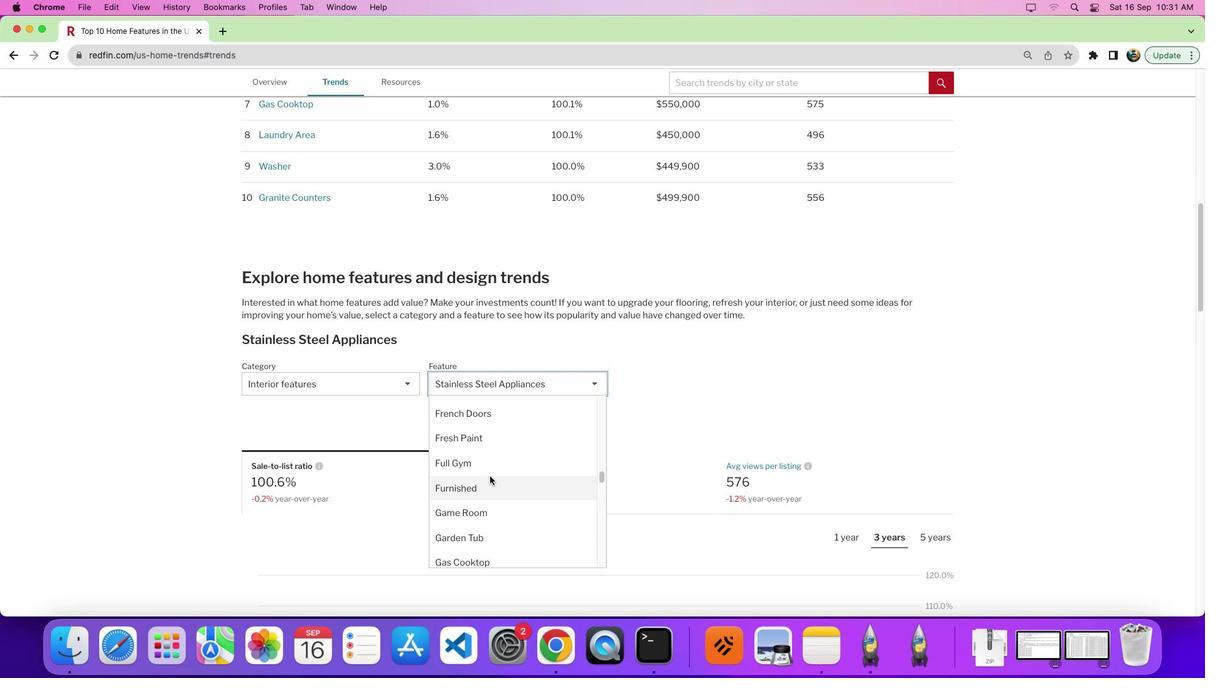 
Action: Mouse moved to (490, 476)
Screenshot: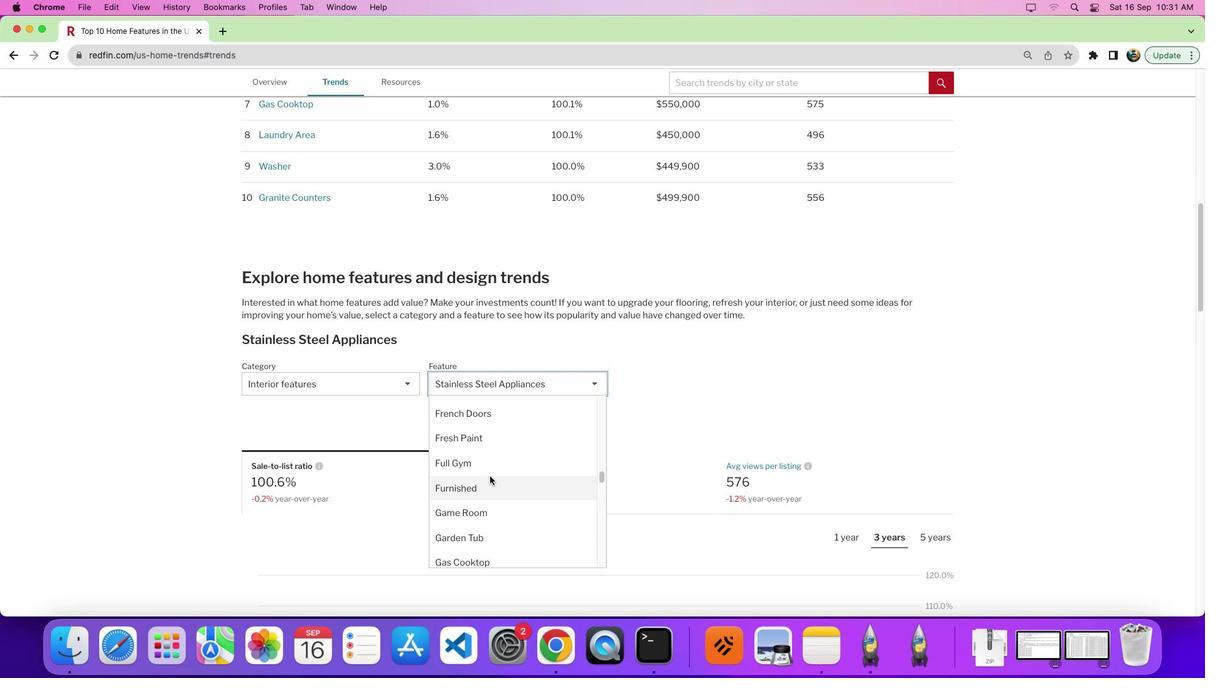 
Action: Mouse scrolled (490, 476) with delta (0, 0)
Screenshot: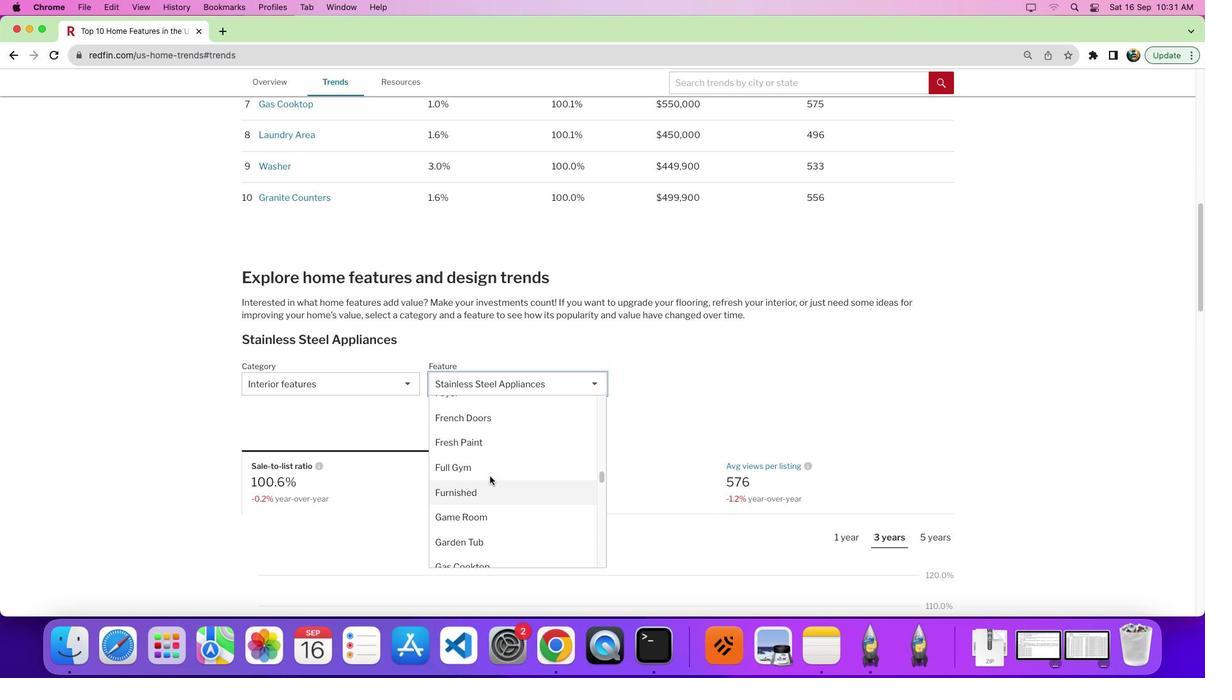 
Action: Mouse scrolled (490, 476) with delta (0, 3)
Screenshot: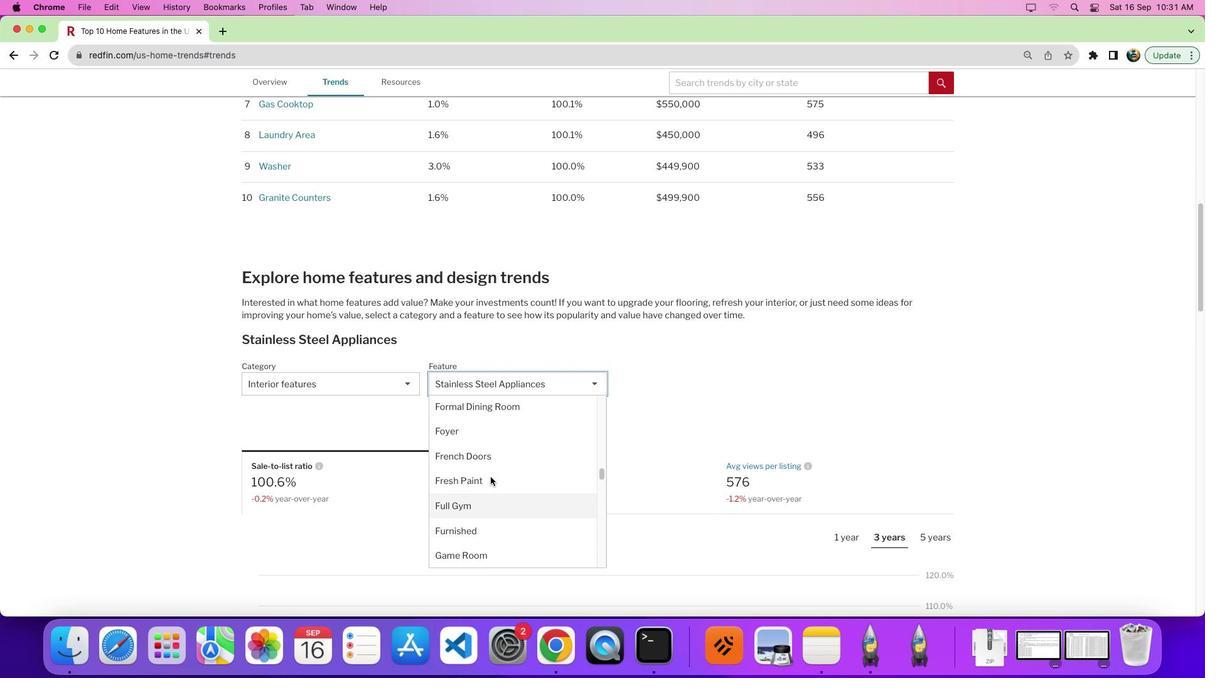 
Action: Mouse moved to (491, 476)
Screenshot: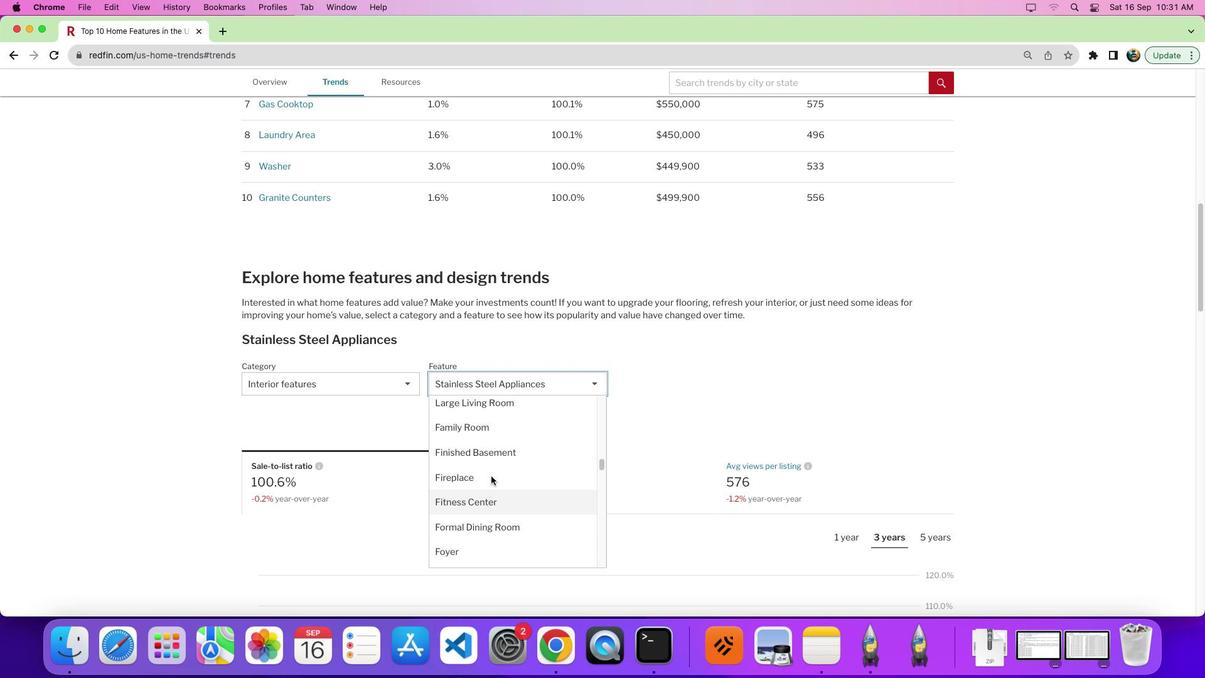 
Action: Mouse scrolled (491, 476) with delta (0, 0)
Screenshot: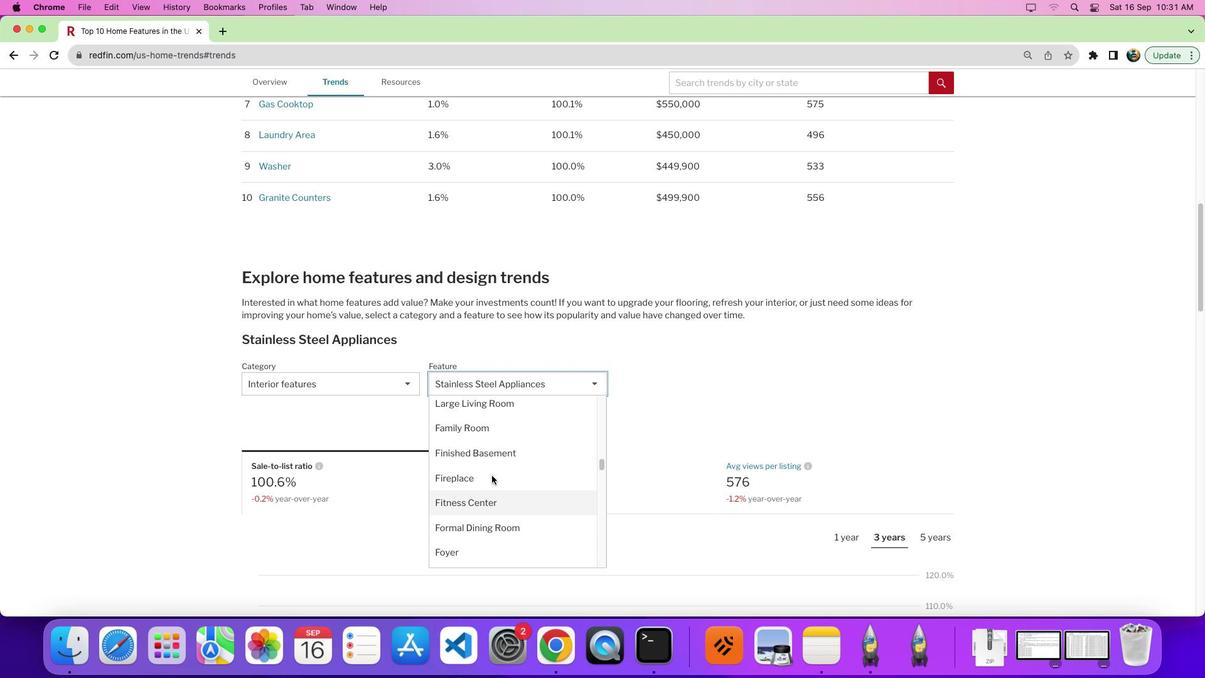 
Action: Mouse moved to (491, 476)
Screenshot: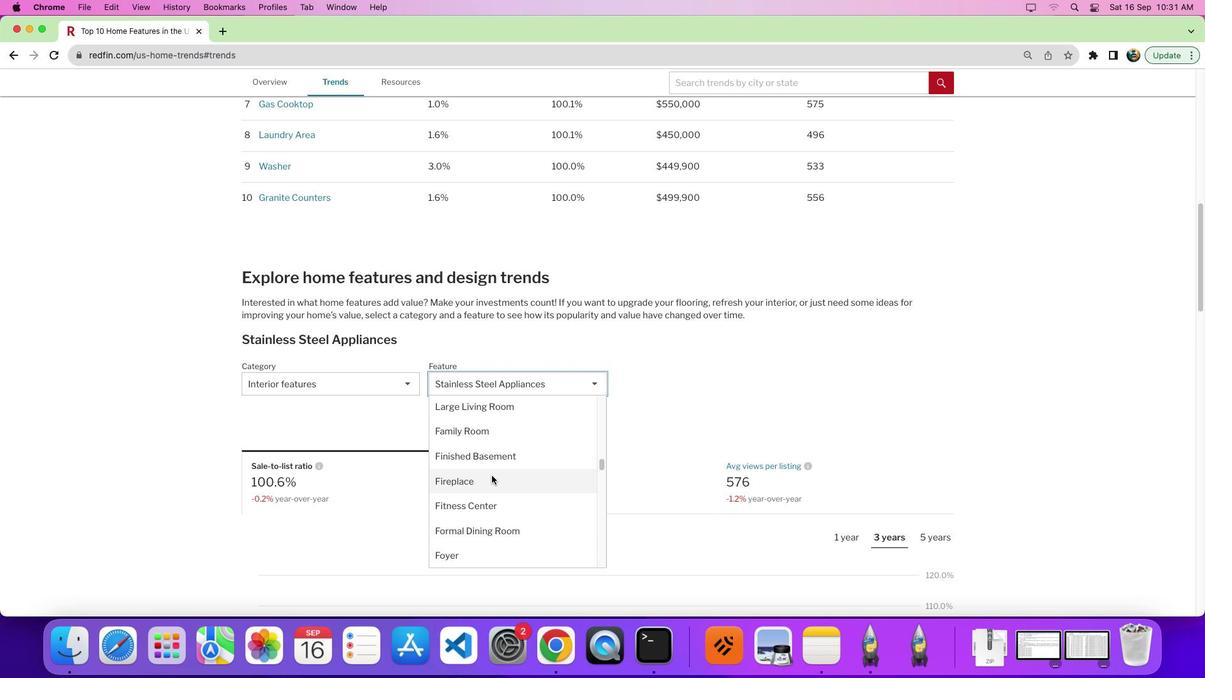 
Action: Mouse scrolled (491, 476) with delta (0, 0)
Screenshot: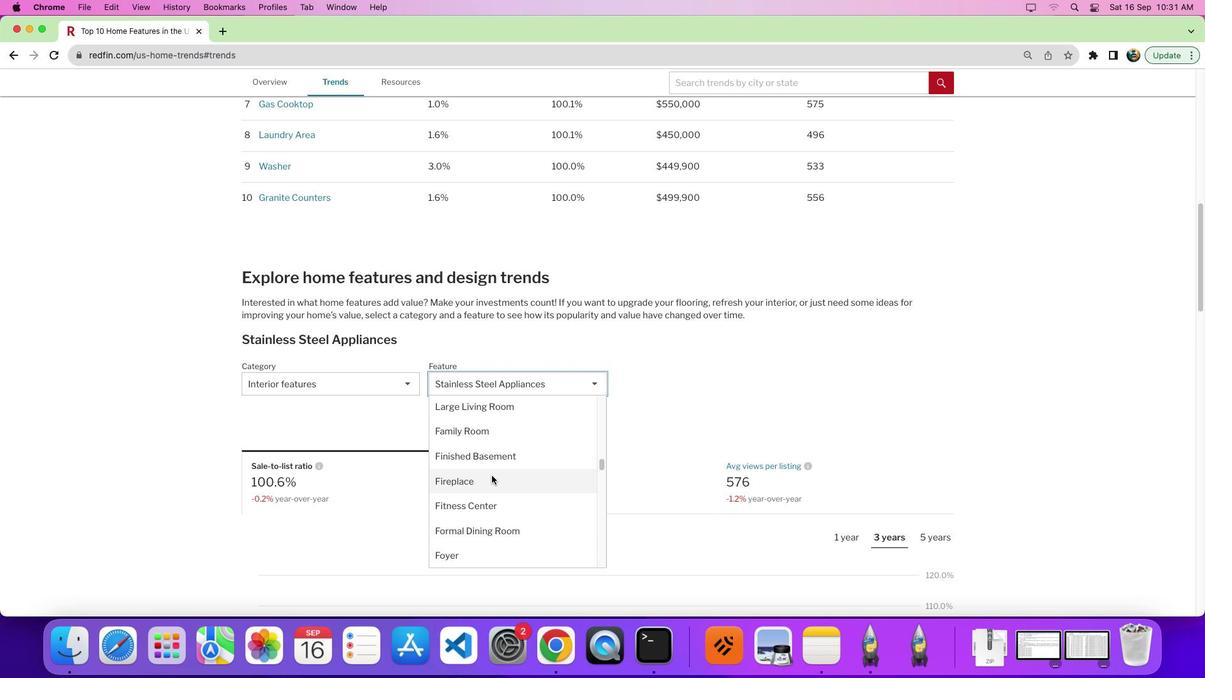 
Action: Mouse scrolled (491, 476) with delta (0, 0)
Screenshot: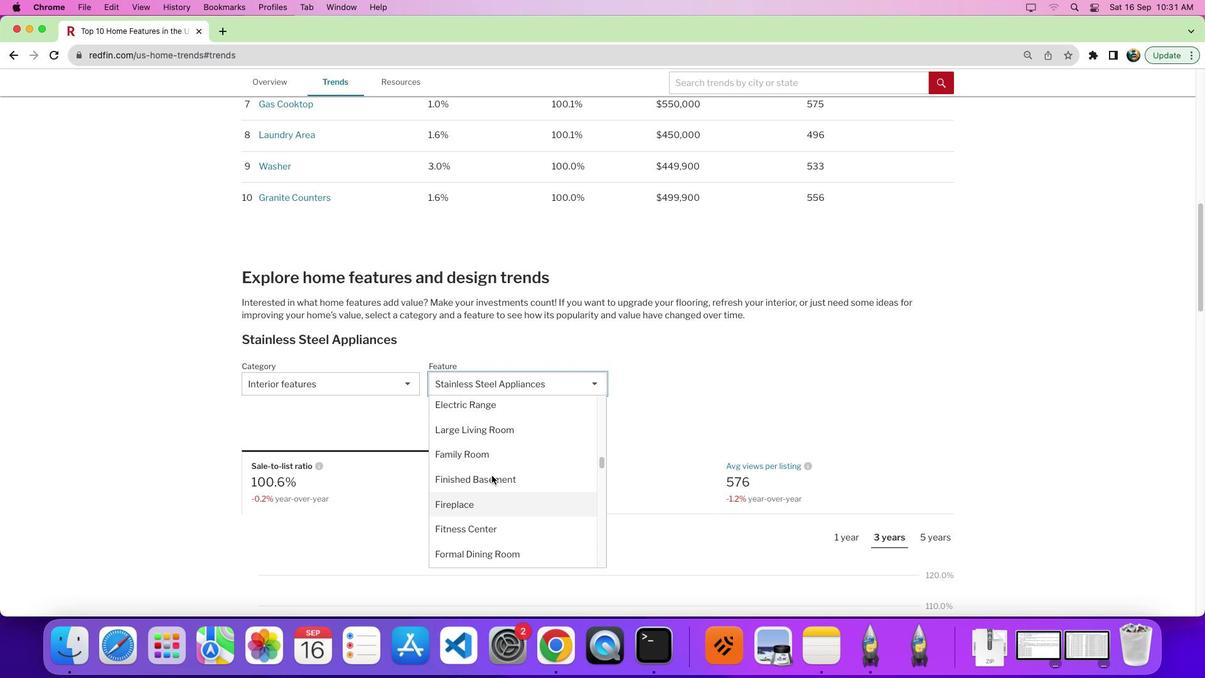 
Action: Mouse scrolled (491, 476) with delta (0, 0)
Screenshot: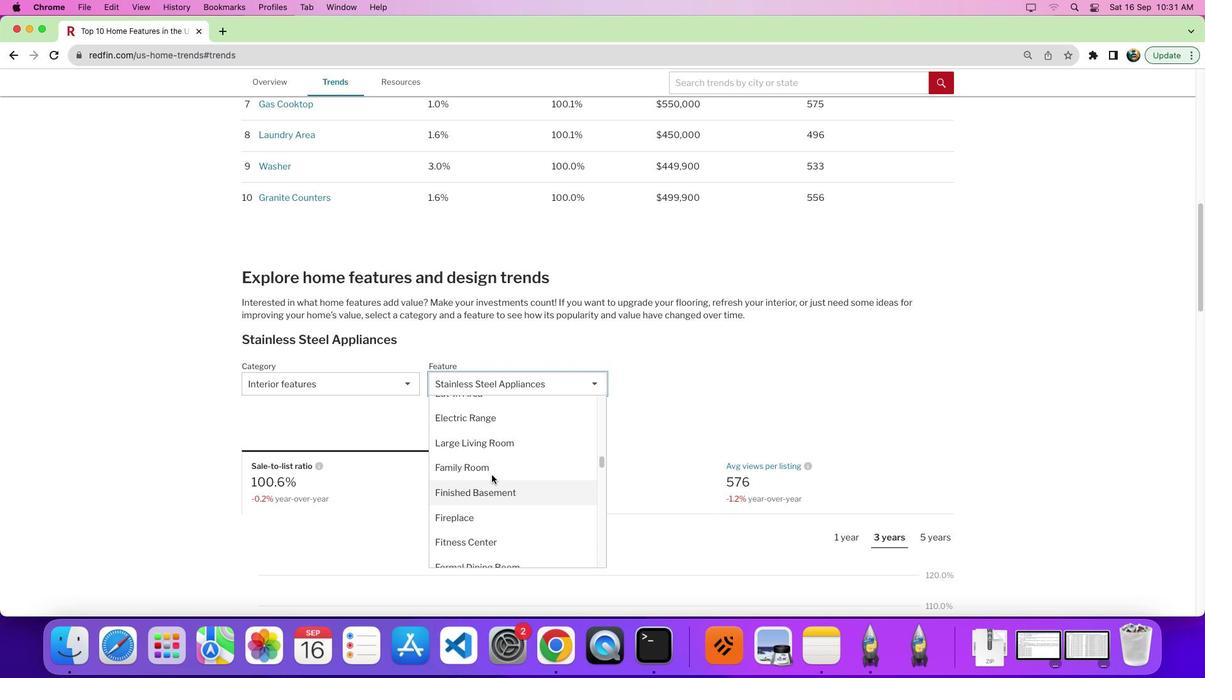 
Action: Mouse moved to (491, 475)
Screenshot: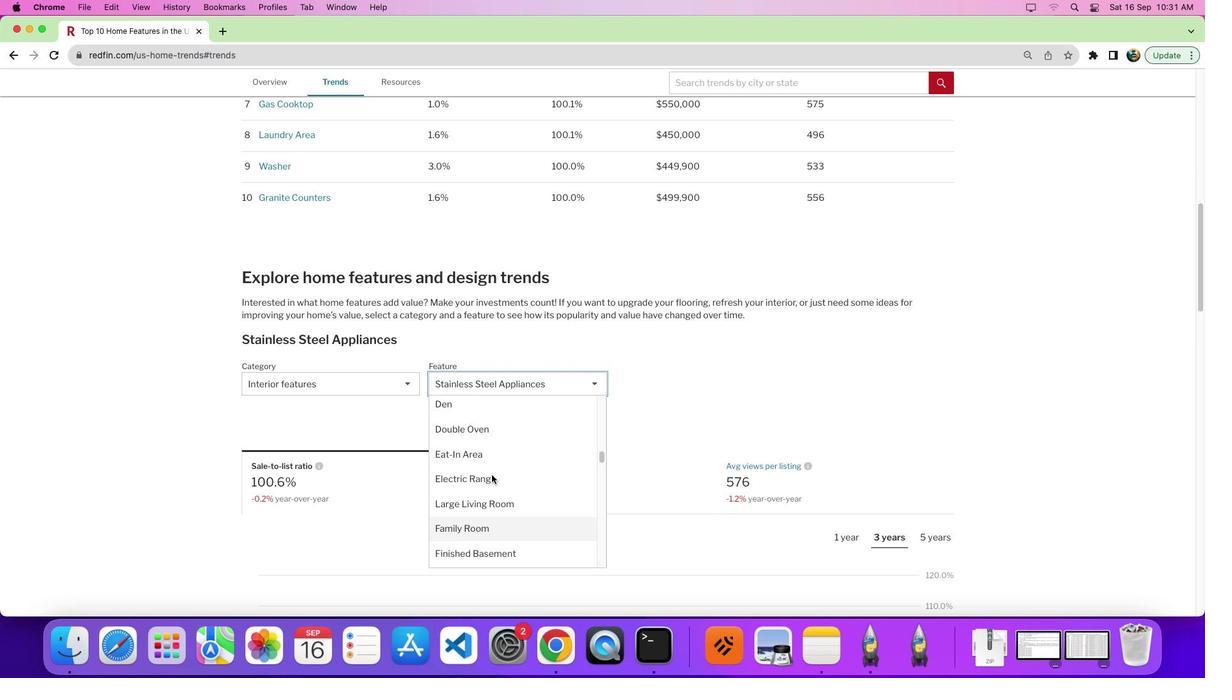 
Action: Mouse scrolled (491, 475) with delta (0, 3)
Screenshot: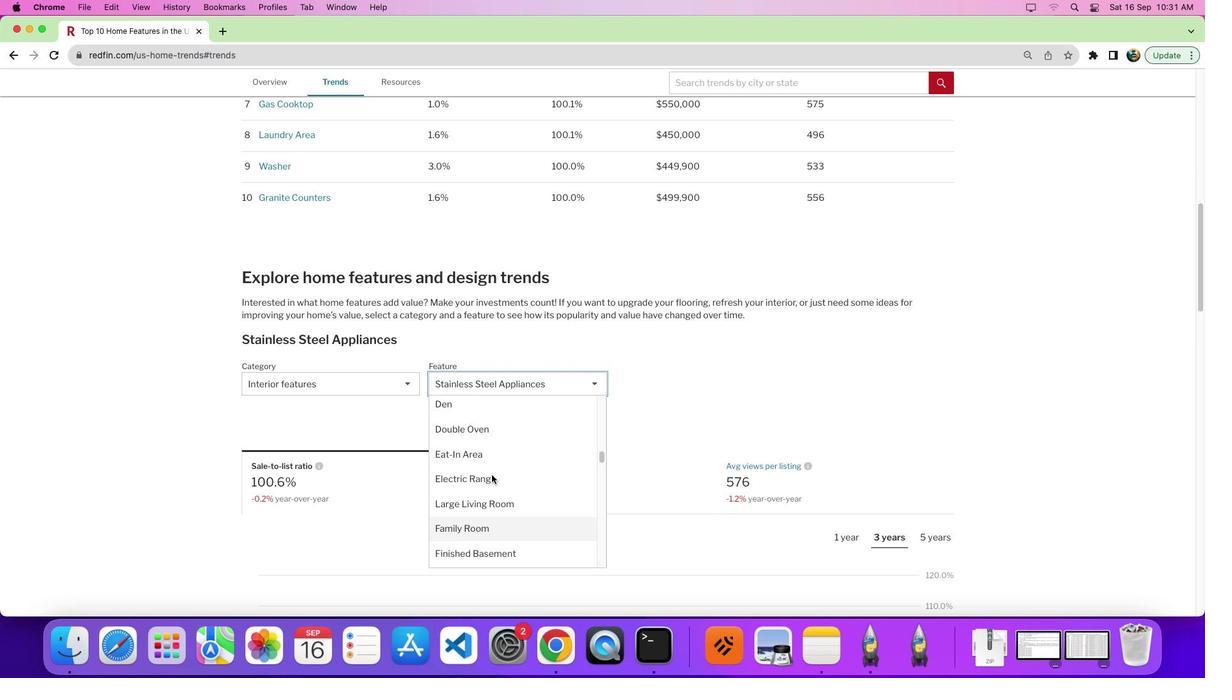 
Action: Mouse moved to (470, 507)
Screenshot: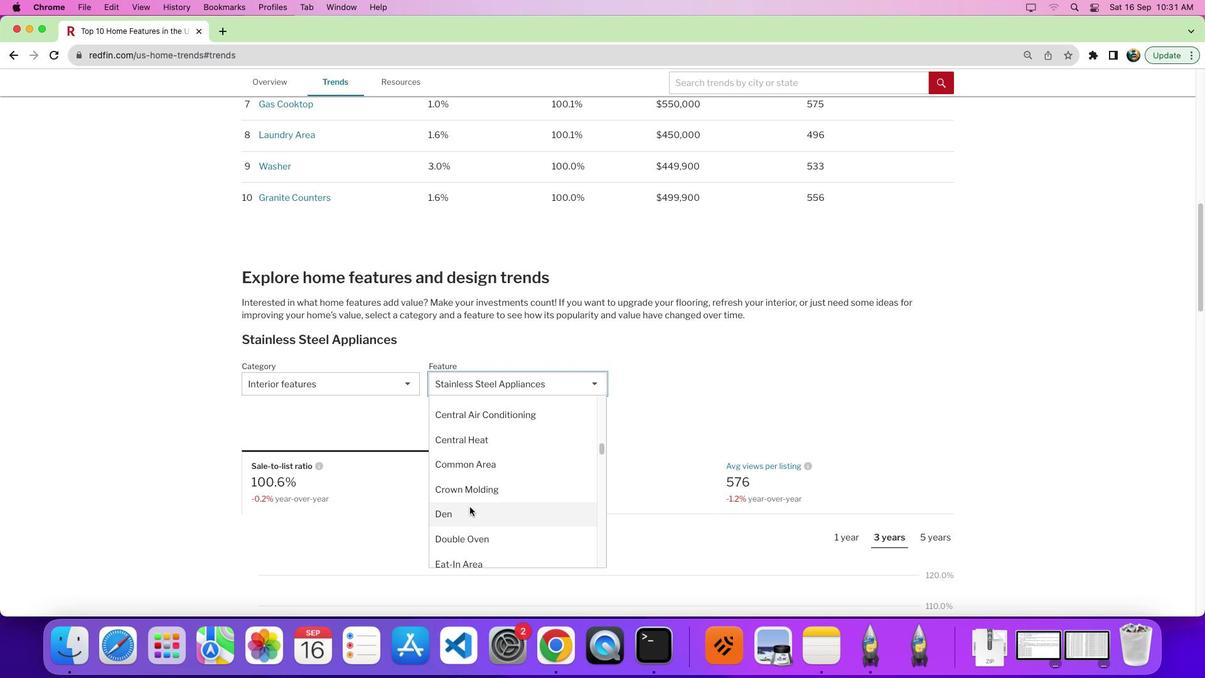 
Action: Mouse pressed left at (470, 507)
Screenshot: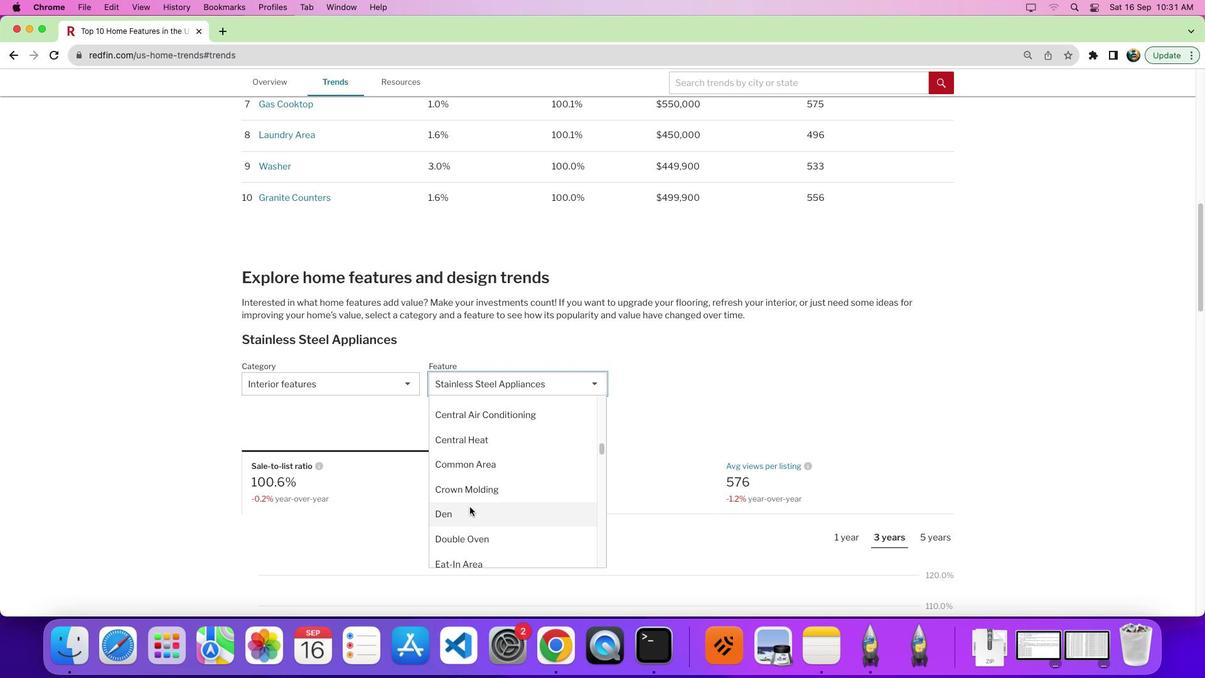 
Action: Mouse moved to (773, 485)
Screenshot: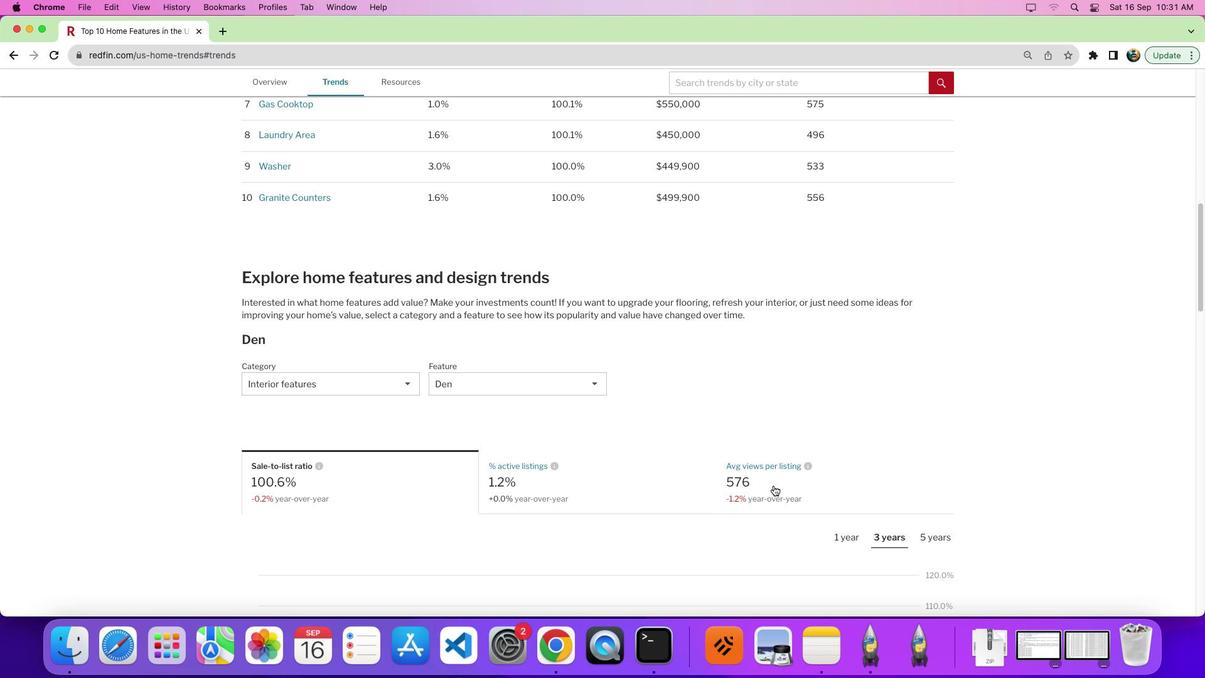 
Action: Mouse pressed left at (773, 485)
Screenshot: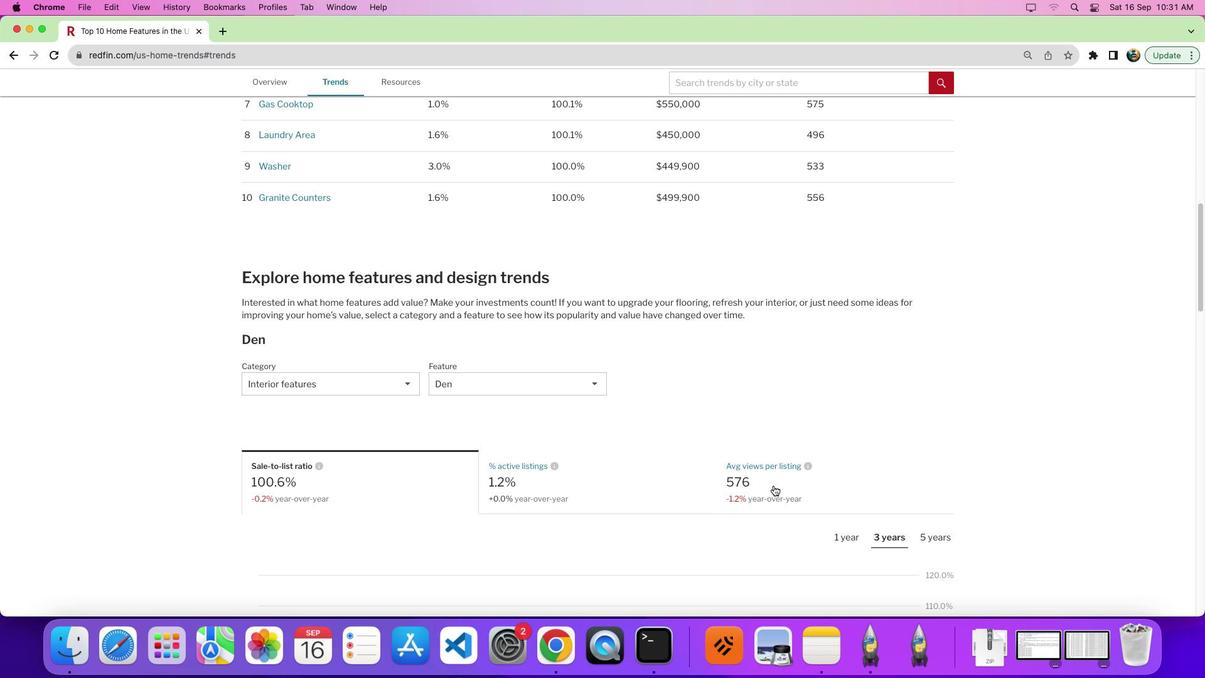 
Action: Mouse moved to (784, 477)
Screenshot: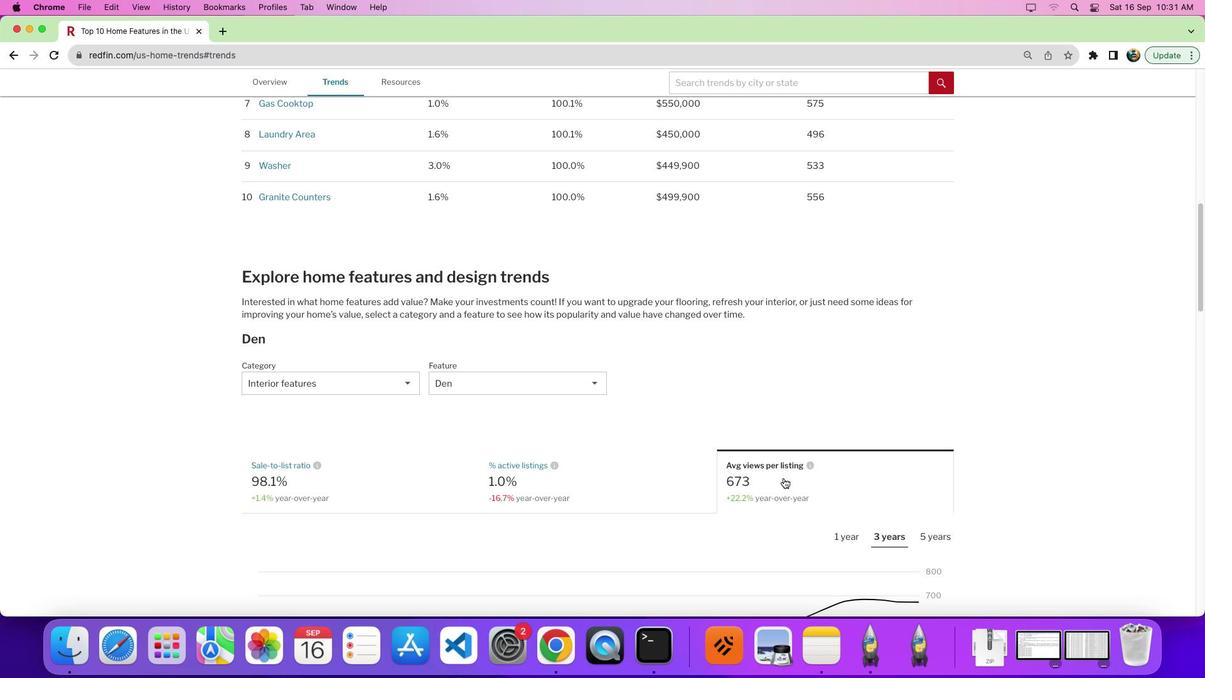 
Action: Mouse scrolled (784, 477) with delta (0, 0)
Screenshot: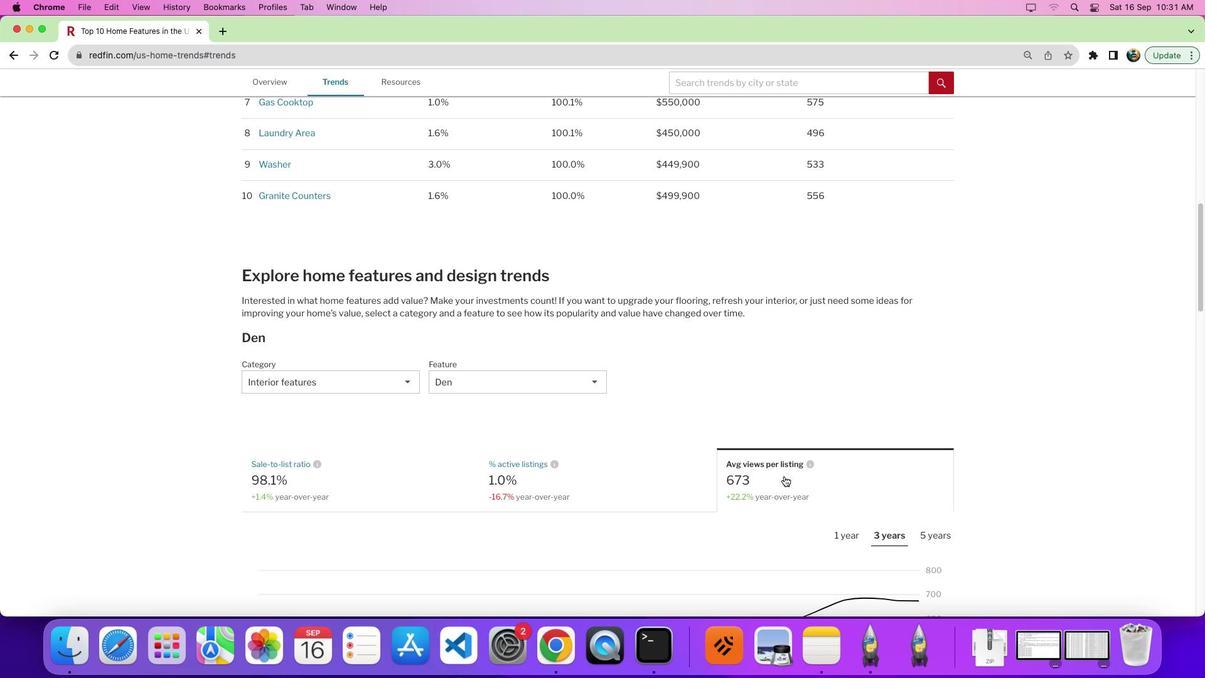 
Action: Mouse moved to (784, 477)
Screenshot: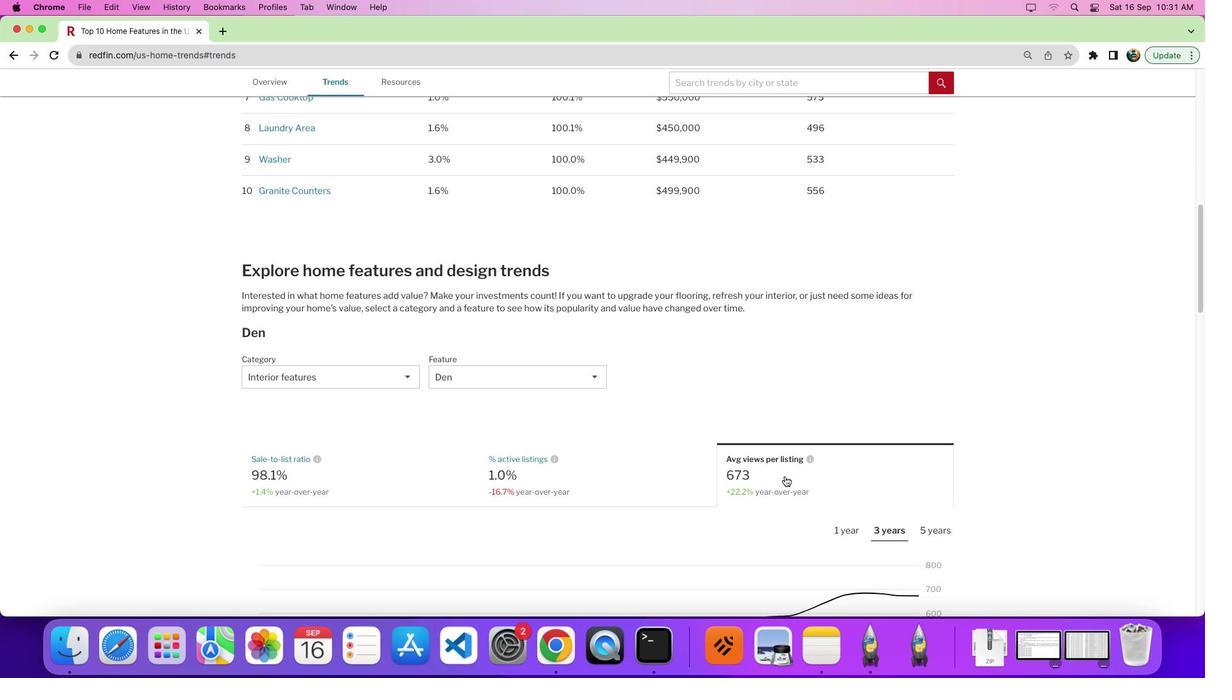 
Action: Mouse scrolled (784, 477) with delta (0, 0)
Screenshot: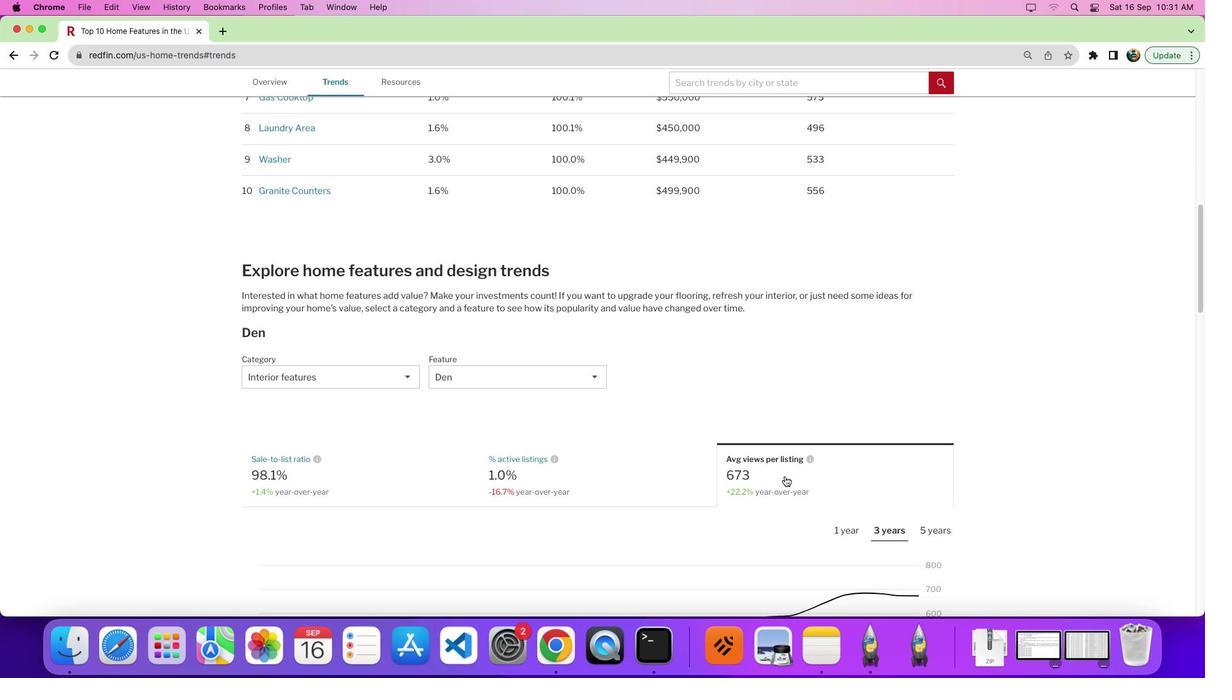 
Action: Mouse moved to (785, 476)
Screenshot: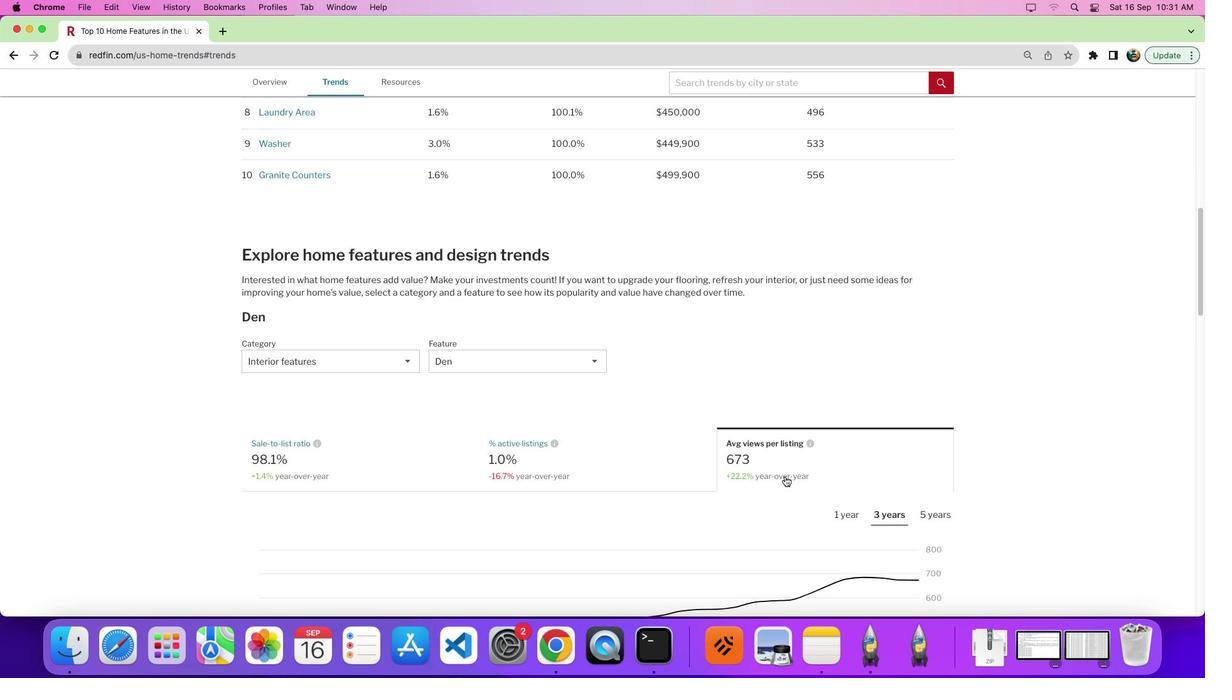 
Action: Mouse scrolled (785, 476) with delta (0, -1)
Screenshot: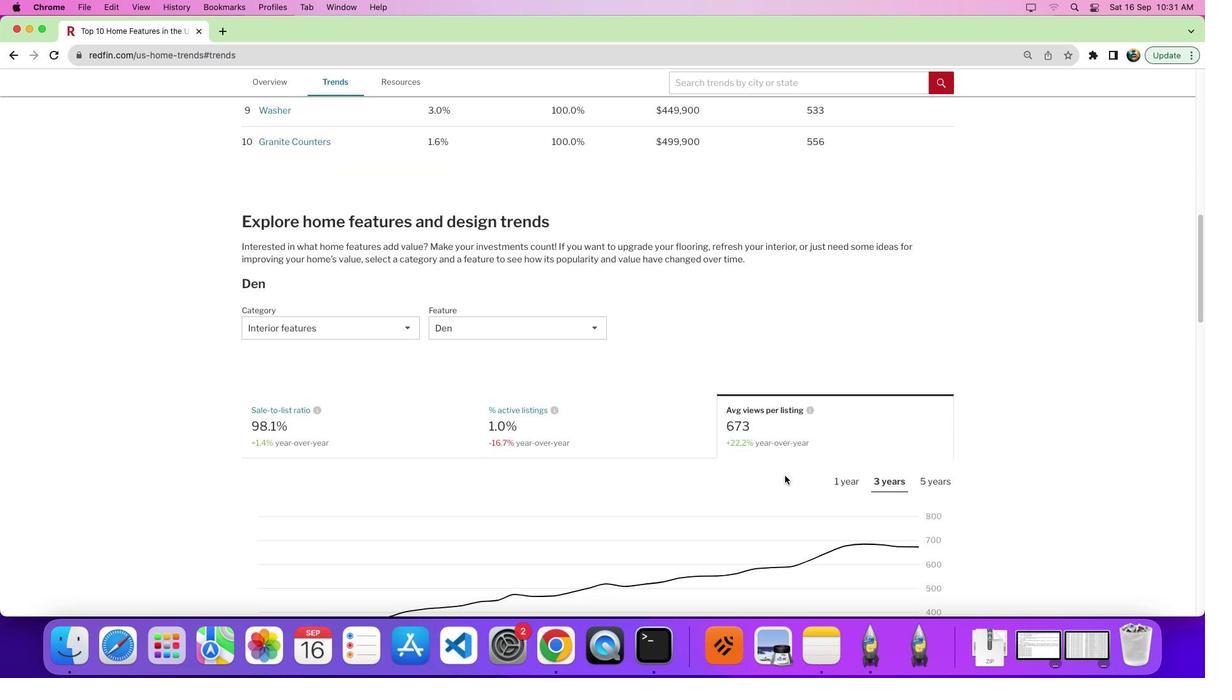 
Action: Mouse moved to (837, 467)
Screenshot: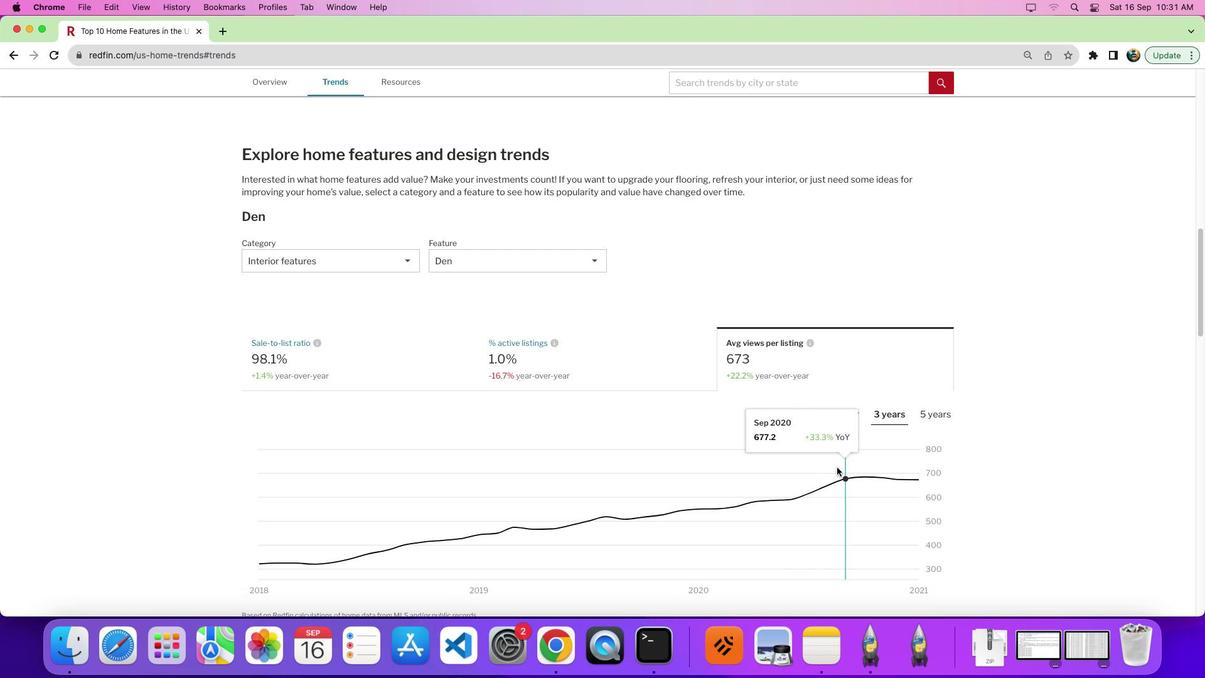 
Action: Mouse scrolled (837, 467) with delta (0, 0)
Screenshot: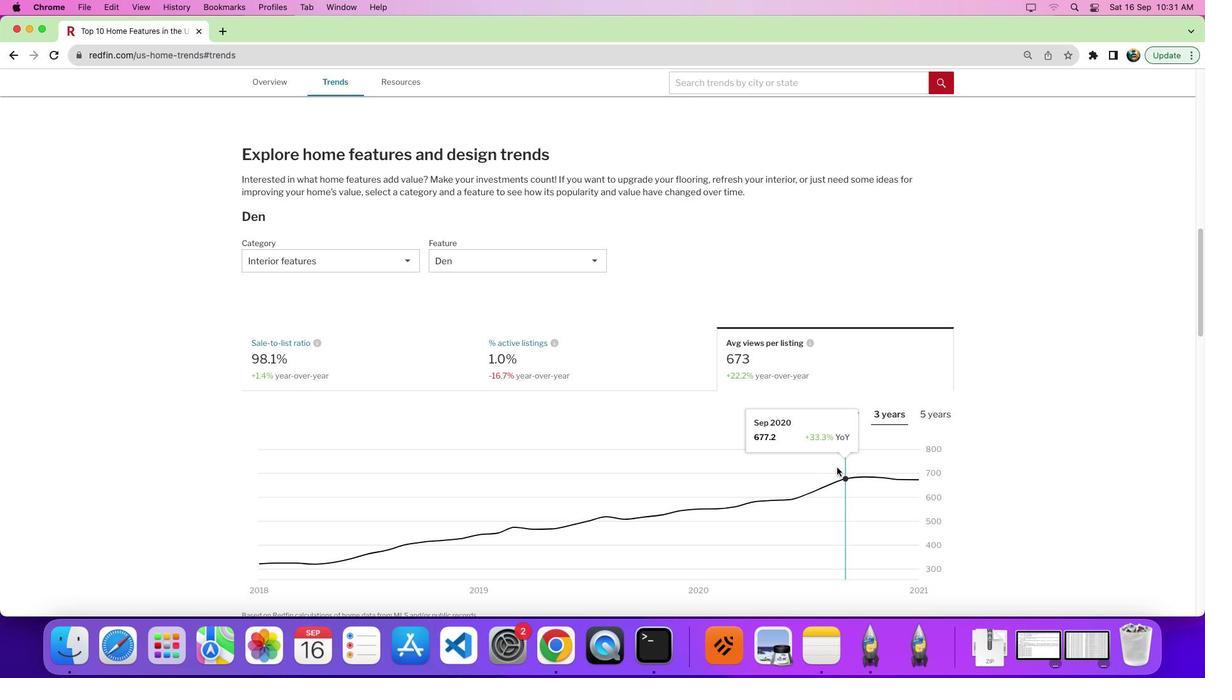 
Action: Mouse scrolled (837, 467) with delta (0, 0)
Screenshot: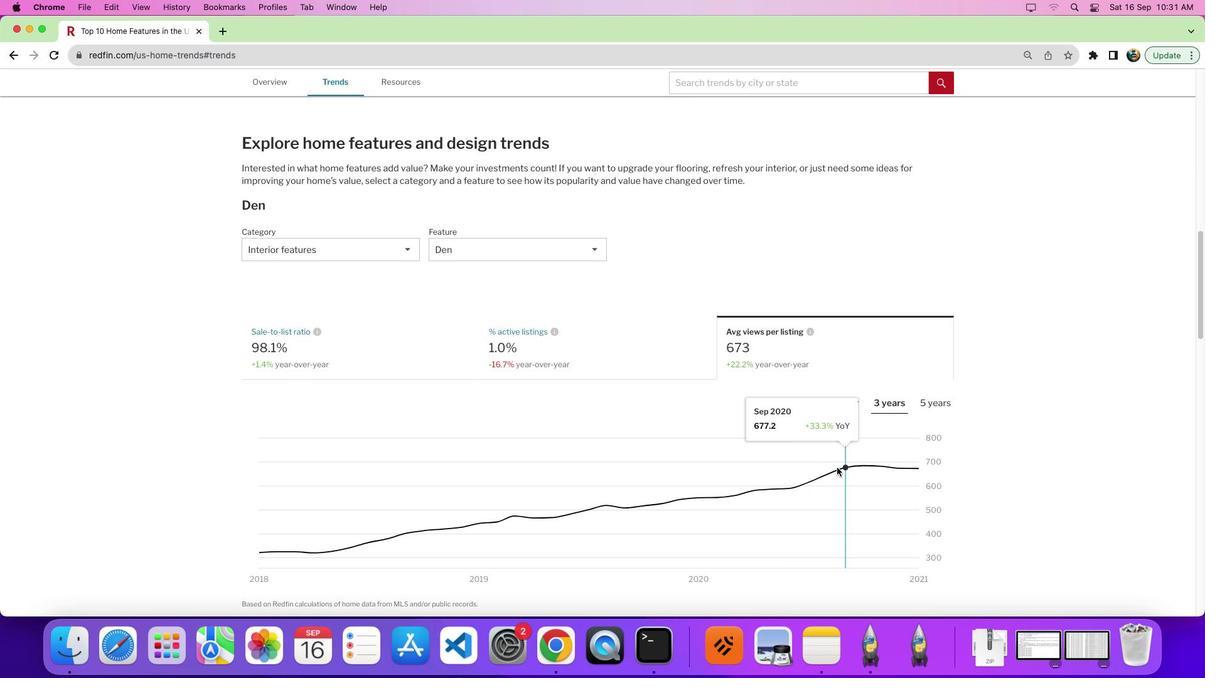 
Action: Mouse scrolled (837, 467) with delta (0, -1)
Screenshot: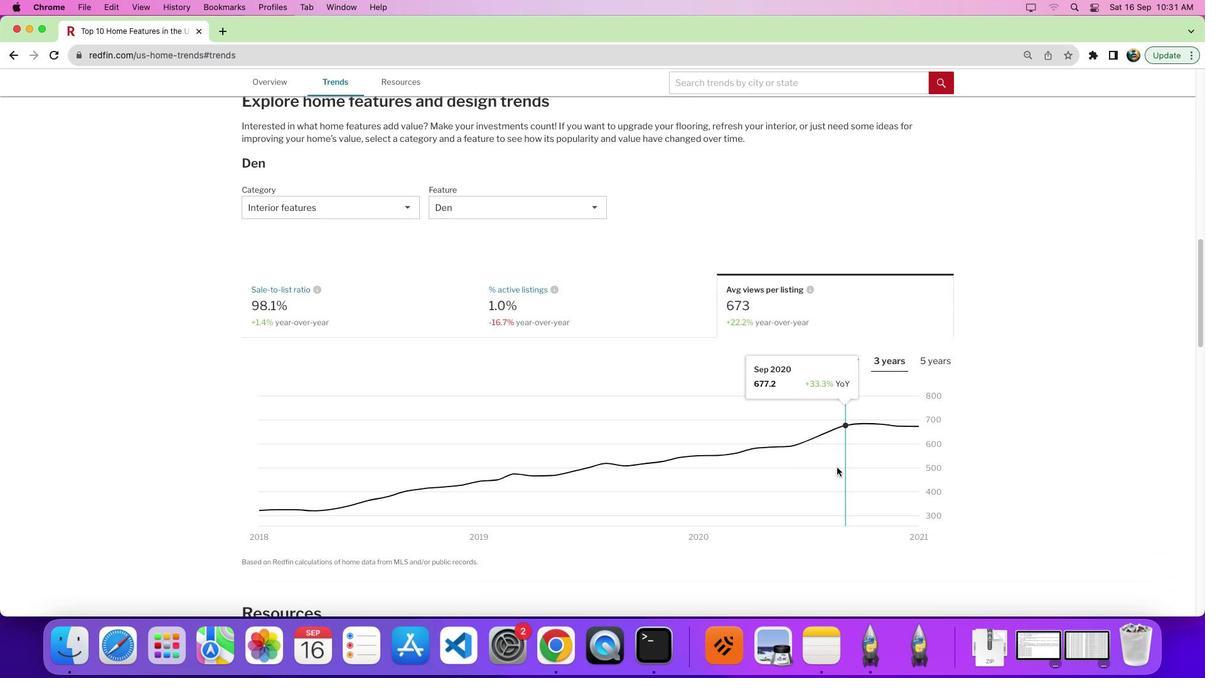 
Action: Mouse moved to (849, 330)
Screenshot: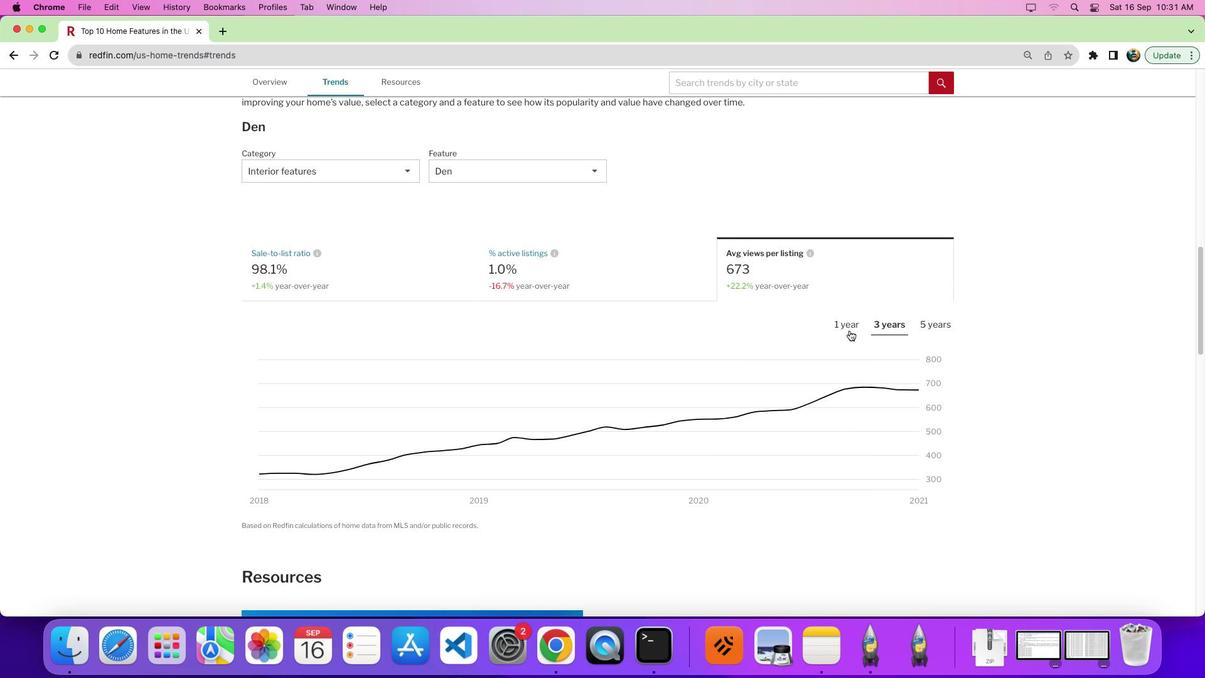 
Action: Mouse pressed left at (849, 330)
Screenshot: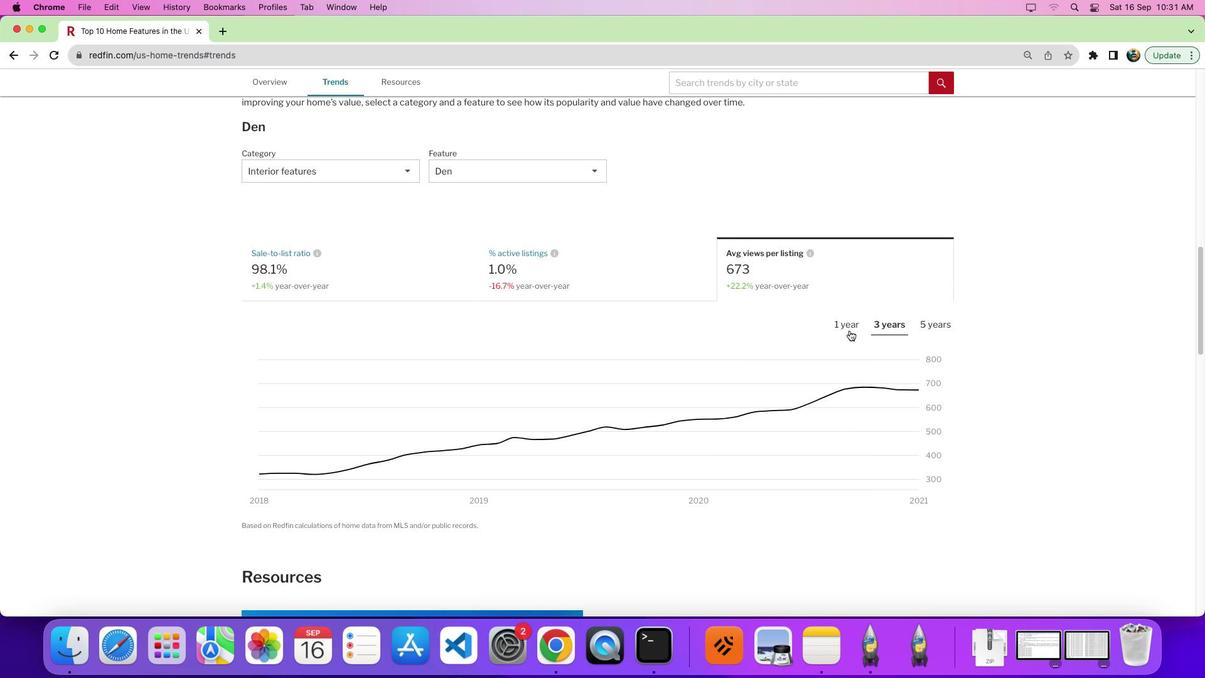 
Action: Mouse moved to (837, 361)
Screenshot: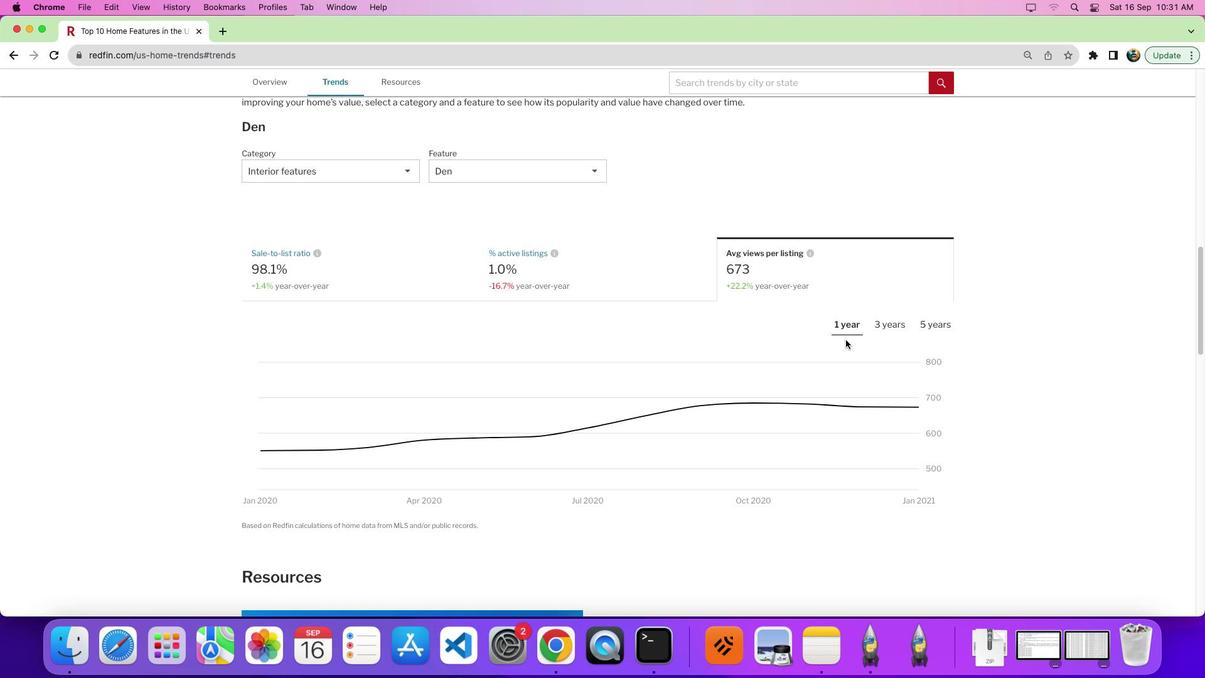 
